 Task: Add a signature Aiden Davis containing Best regards, Aiden Davis to email address softage.1@softage.net and add a label Work
Action: Mouse moved to (1073, 65)
Screenshot: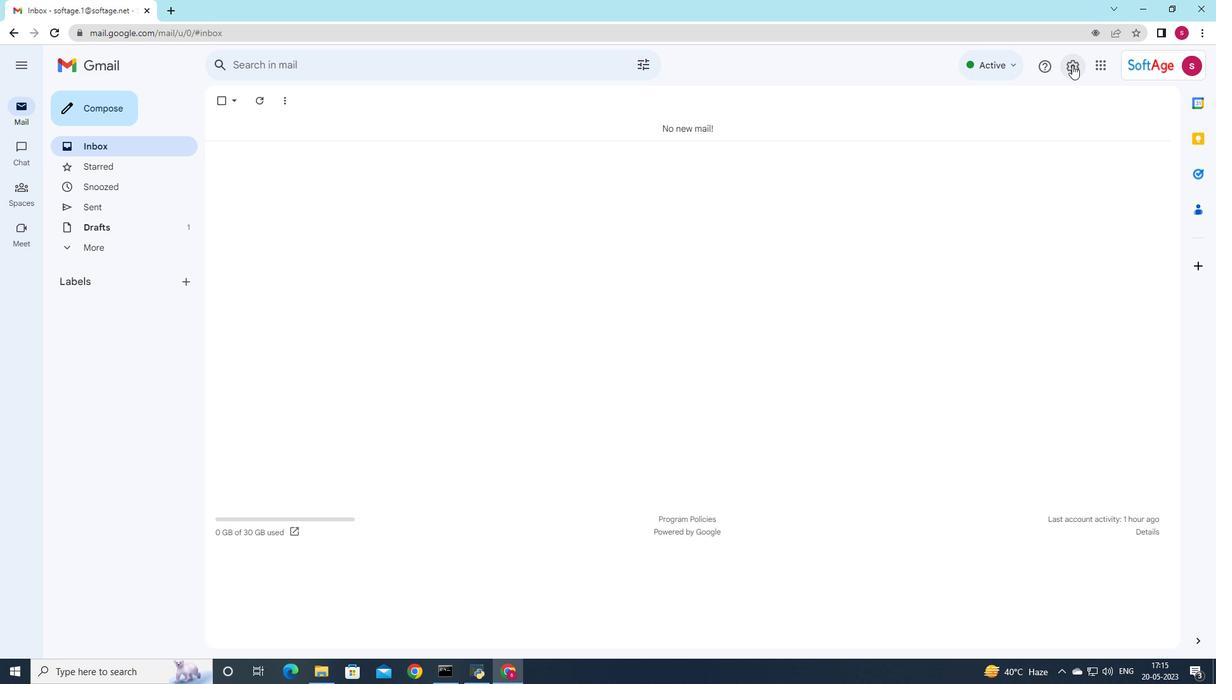 
Action: Mouse pressed left at (1073, 65)
Screenshot: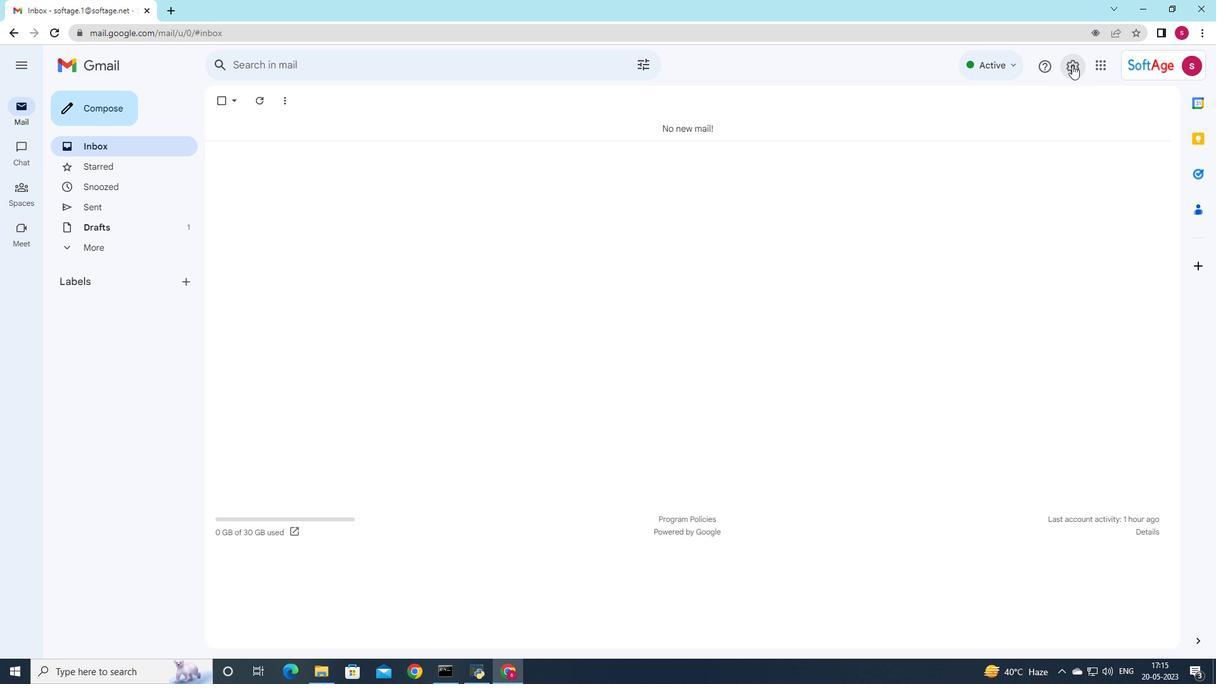 
Action: Mouse moved to (1059, 130)
Screenshot: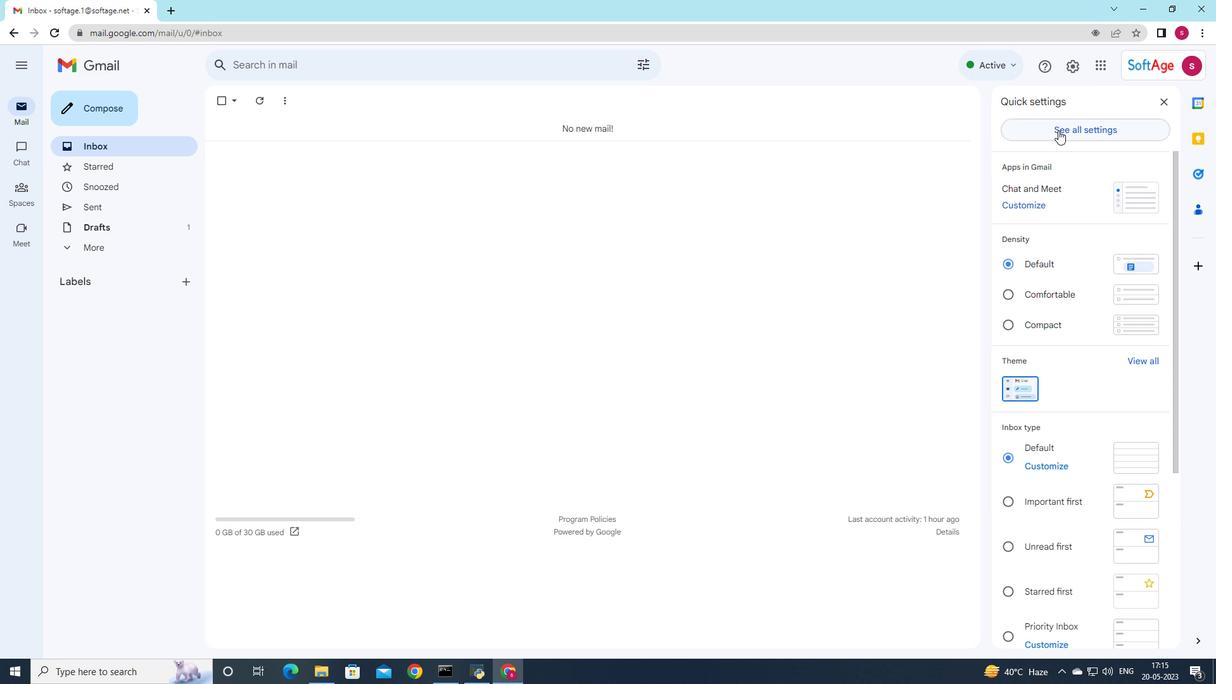
Action: Mouse pressed left at (1059, 130)
Screenshot: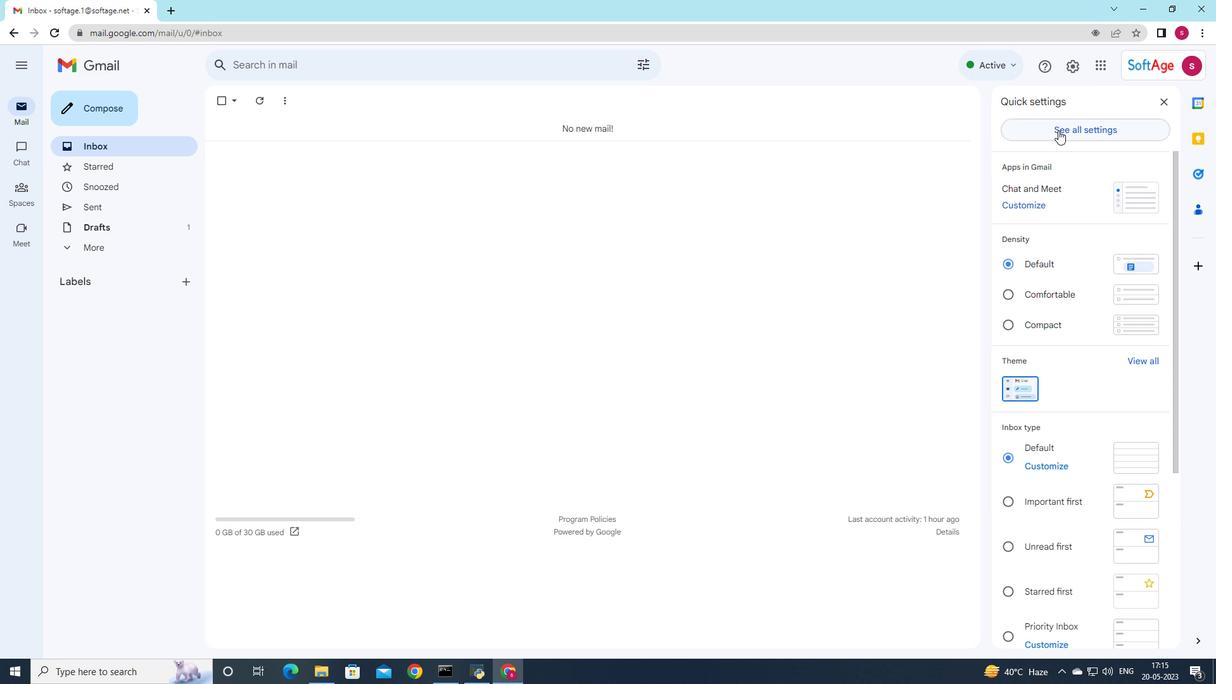 
Action: Mouse moved to (631, 372)
Screenshot: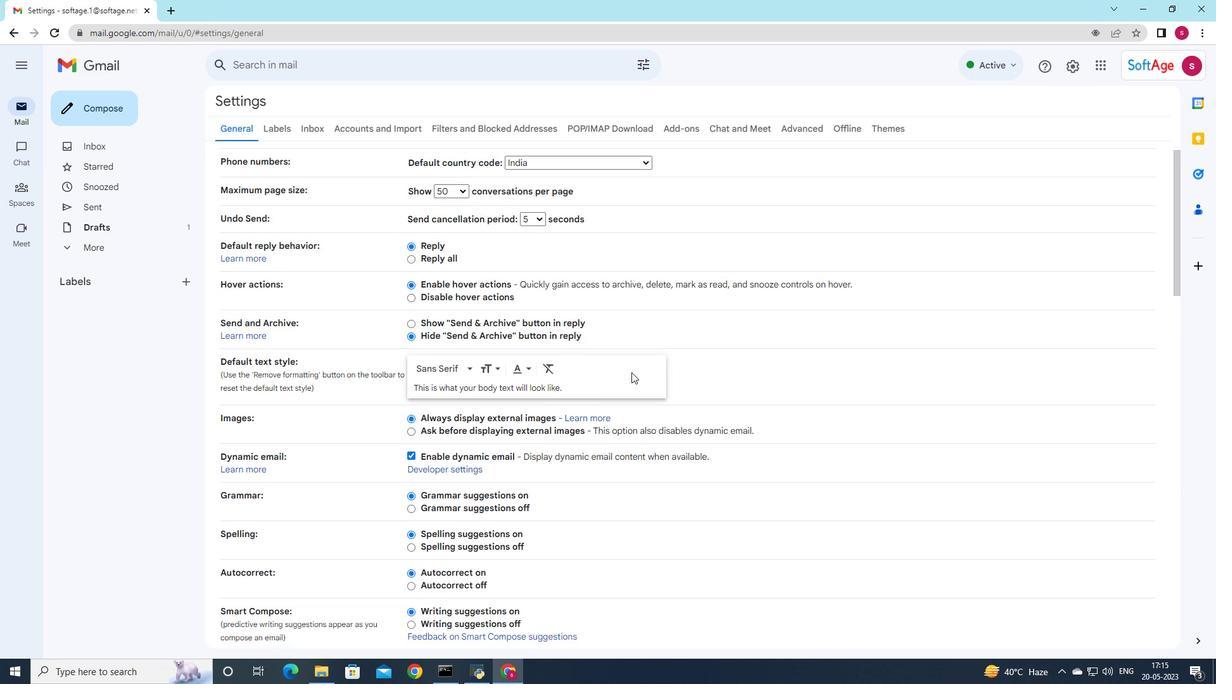 
Action: Mouse scrolled (631, 372) with delta (0, 0)
Screenshot: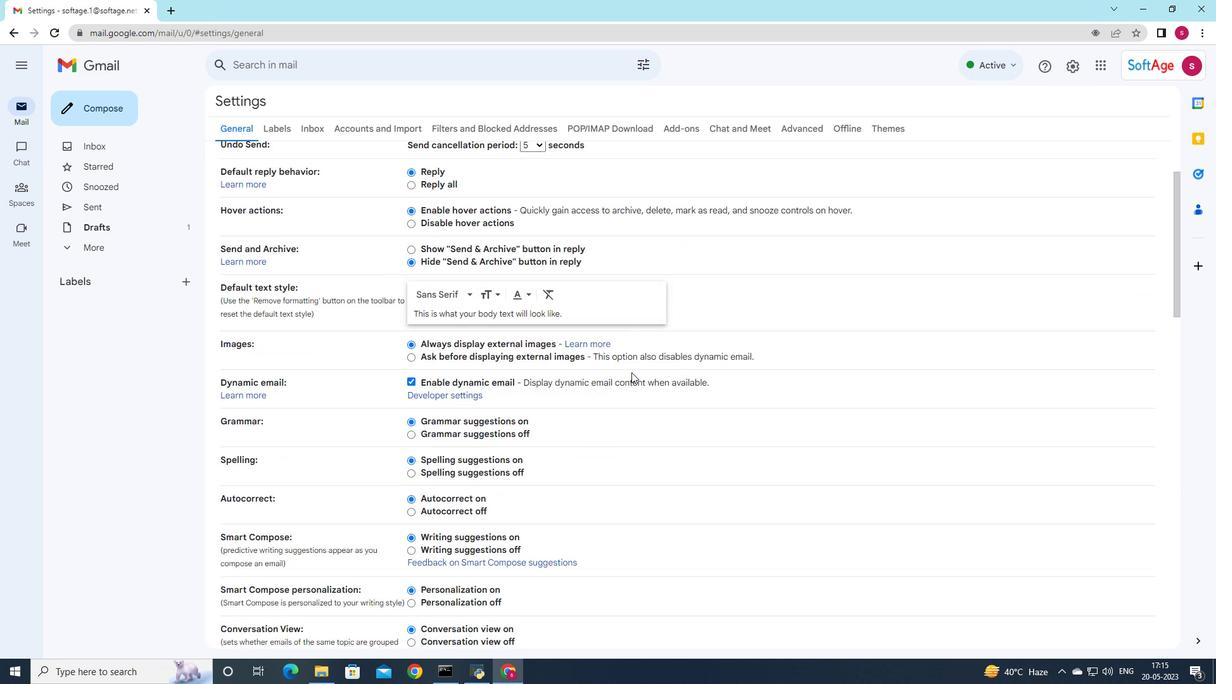 
Action: Mouse scrolled (631, 372) with delta (0, 0)
Screenshot: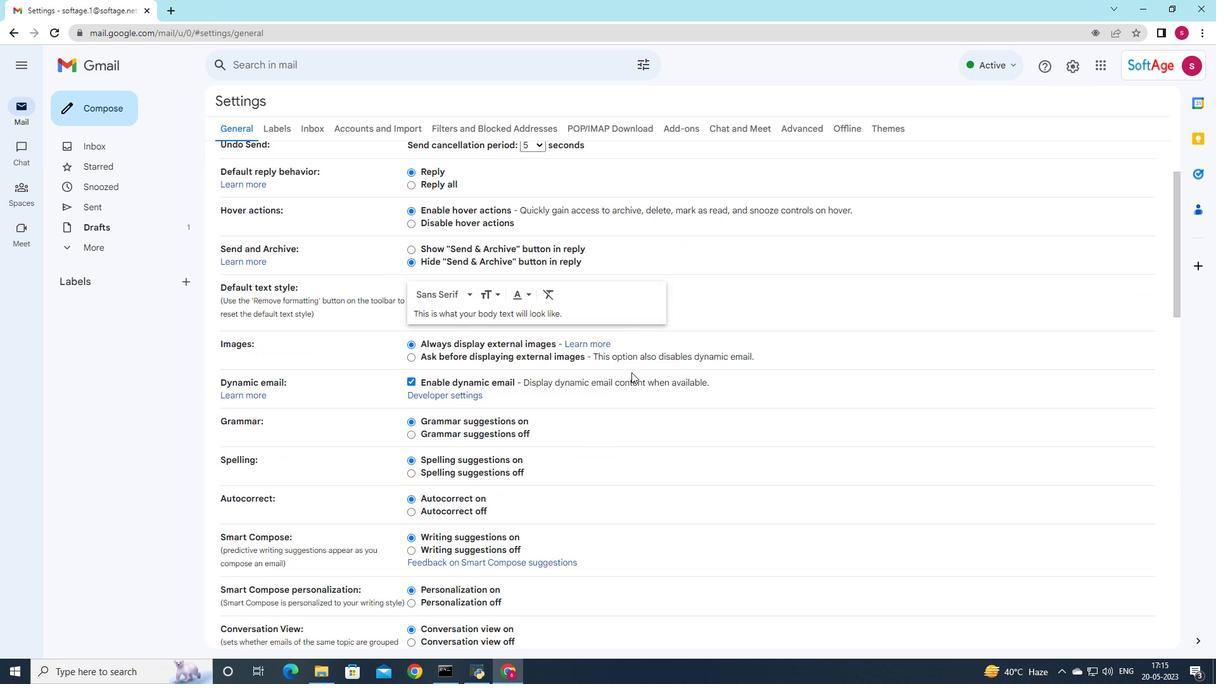 
Action: Mouse moved to (538, 405)
Screenshot: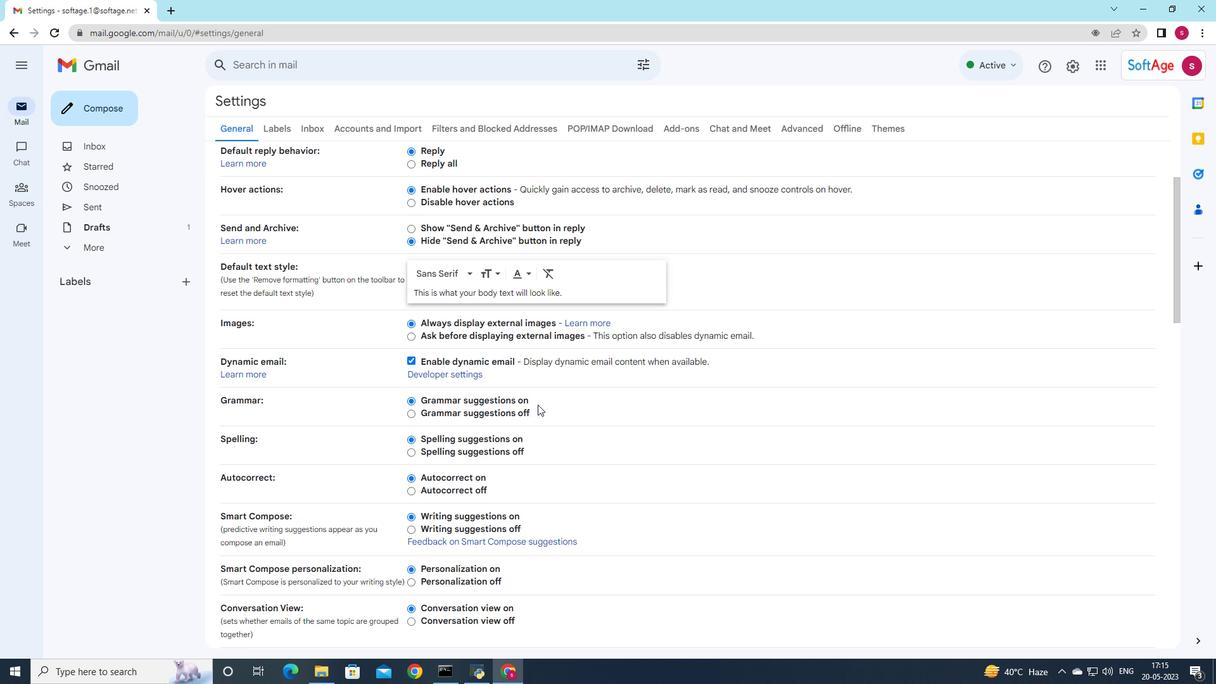 
Action: Mouse scrolled (538, 404) with delta (0, 0)
Screenshot: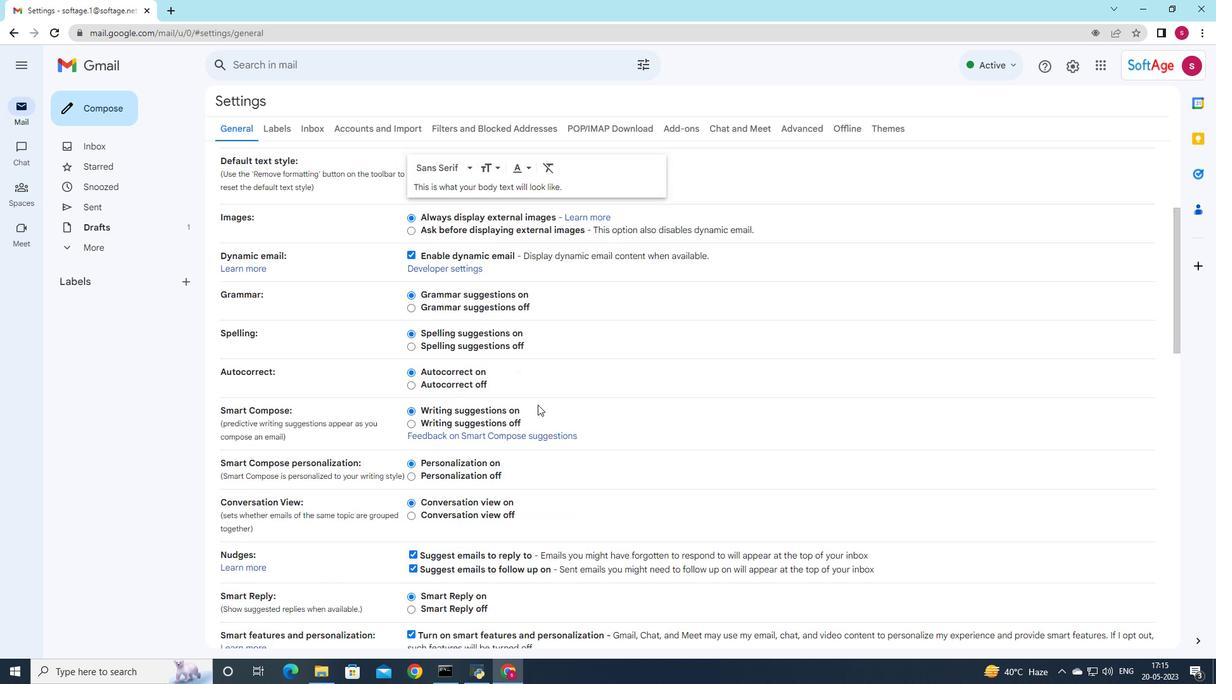 
Action: Mouse scrolled (538, 404) with delta (0, 0)
Screenshot: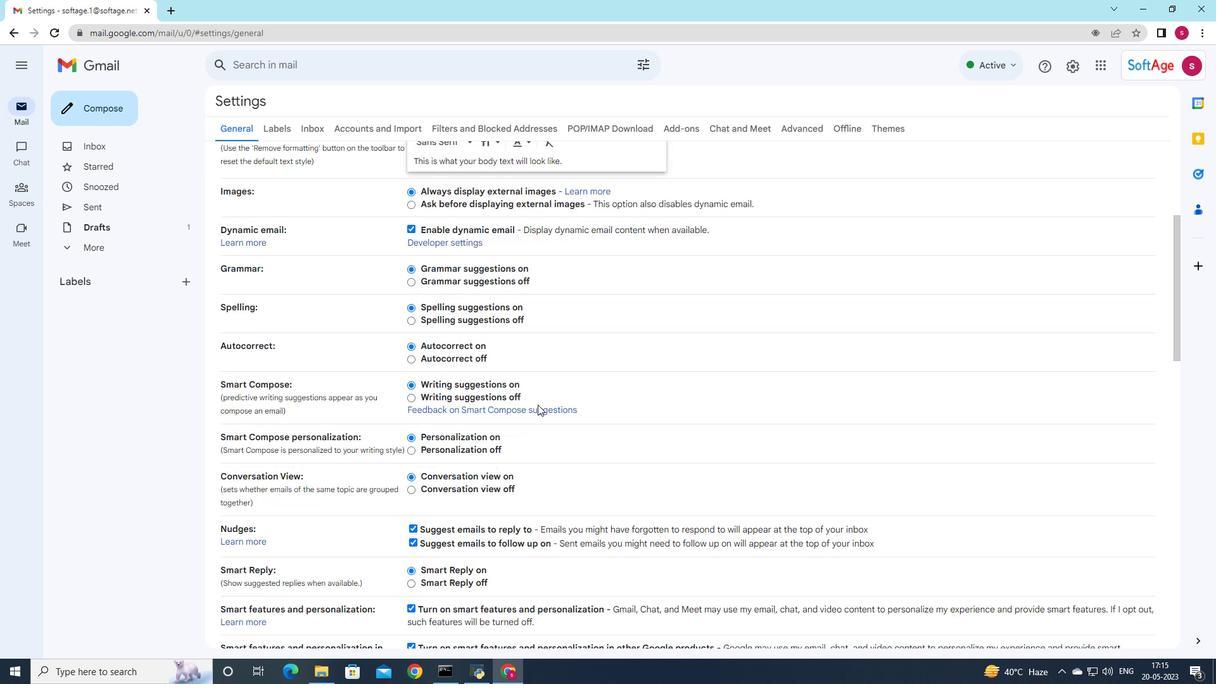 
Action: Mouse scrolled (538, 404) with delta (0, 0)
Screenshot: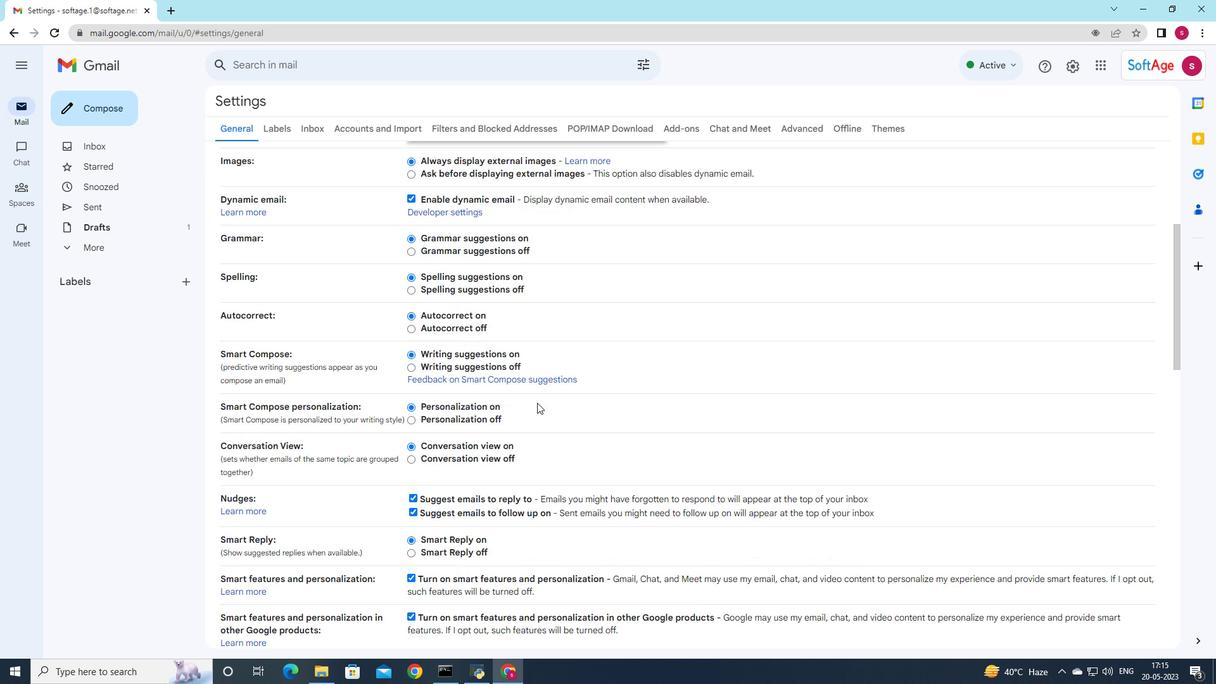 
Action: Mouse moved to (537, 397)
Screenshot: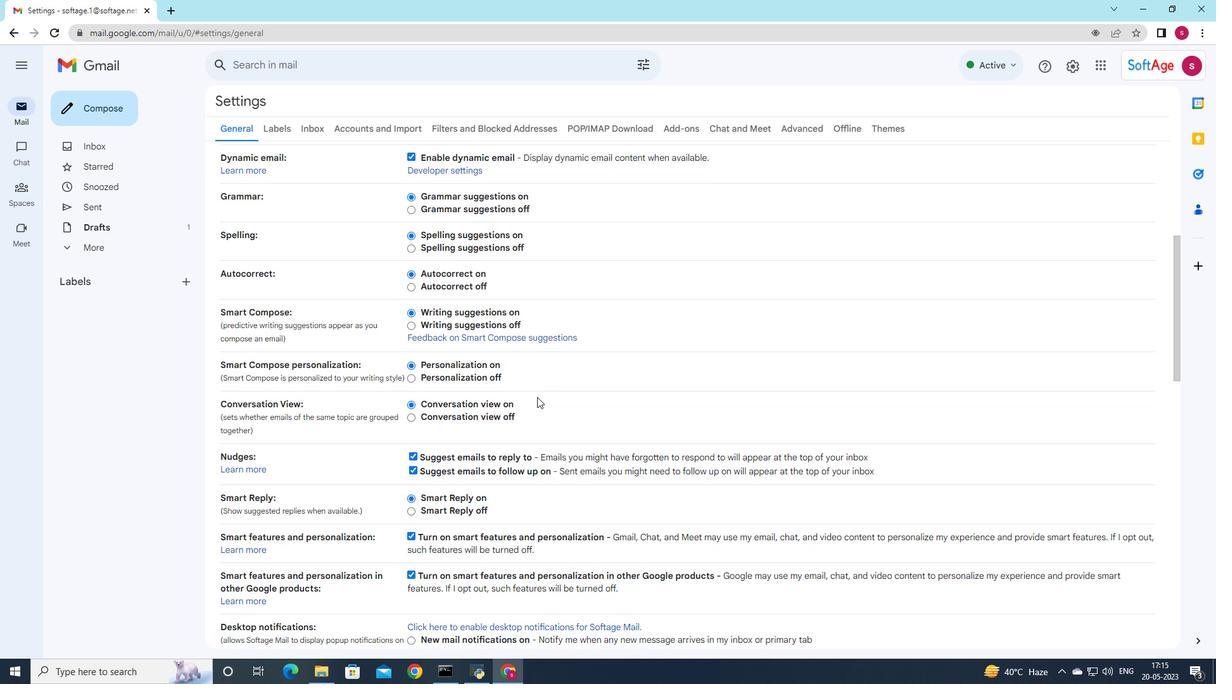 
Action: Mouse scrolled (537, 396) with delta (0, 0)
Screenshot: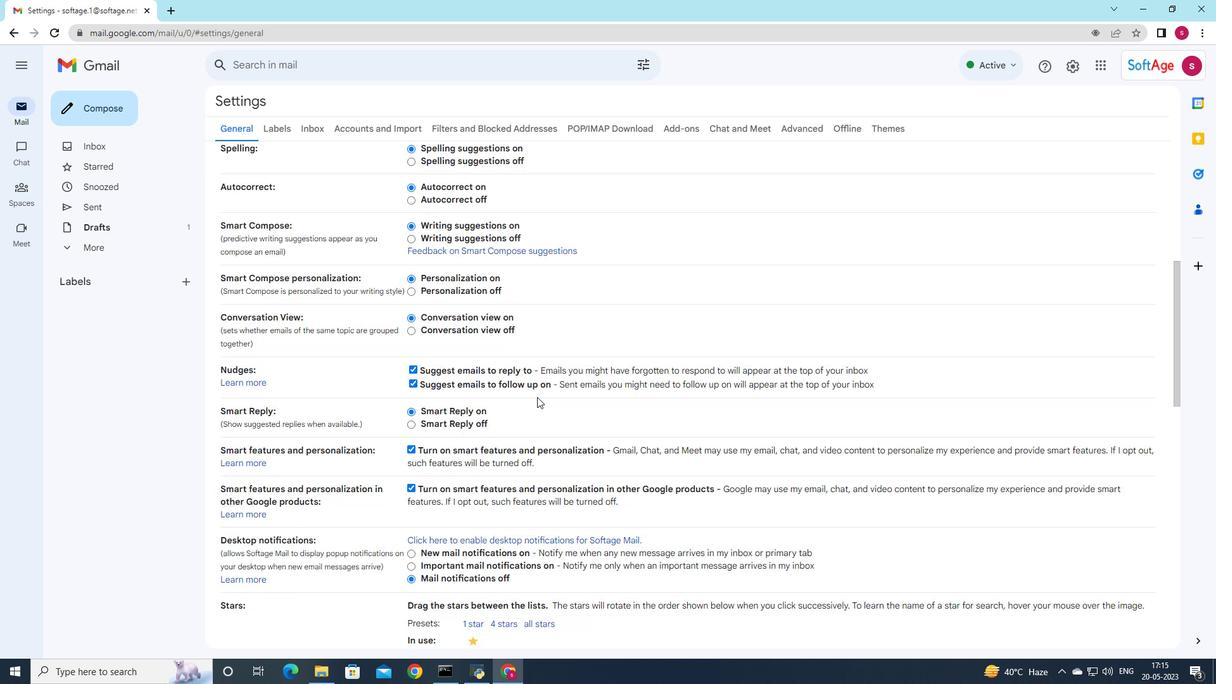 
Action: Mouse scrolled (537, 396) with delta (0, 0)
Screenshot: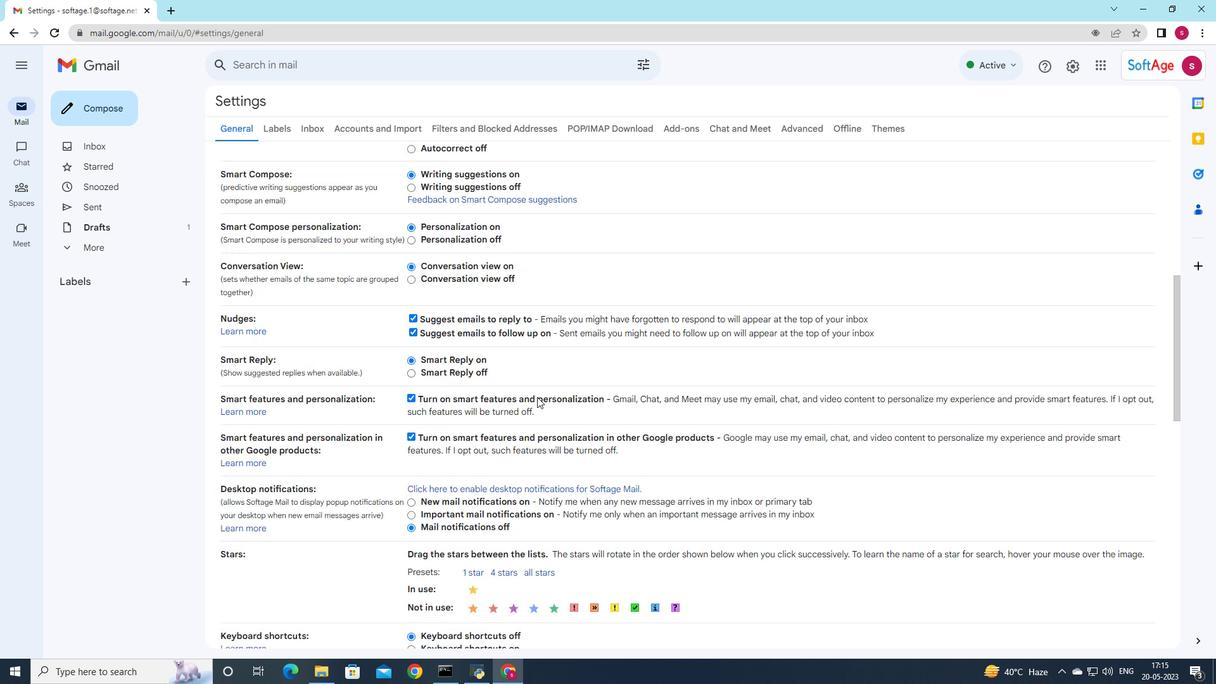 
Action: Mouse scrolled (537, 396) with delta (0, 0)
Screenshot: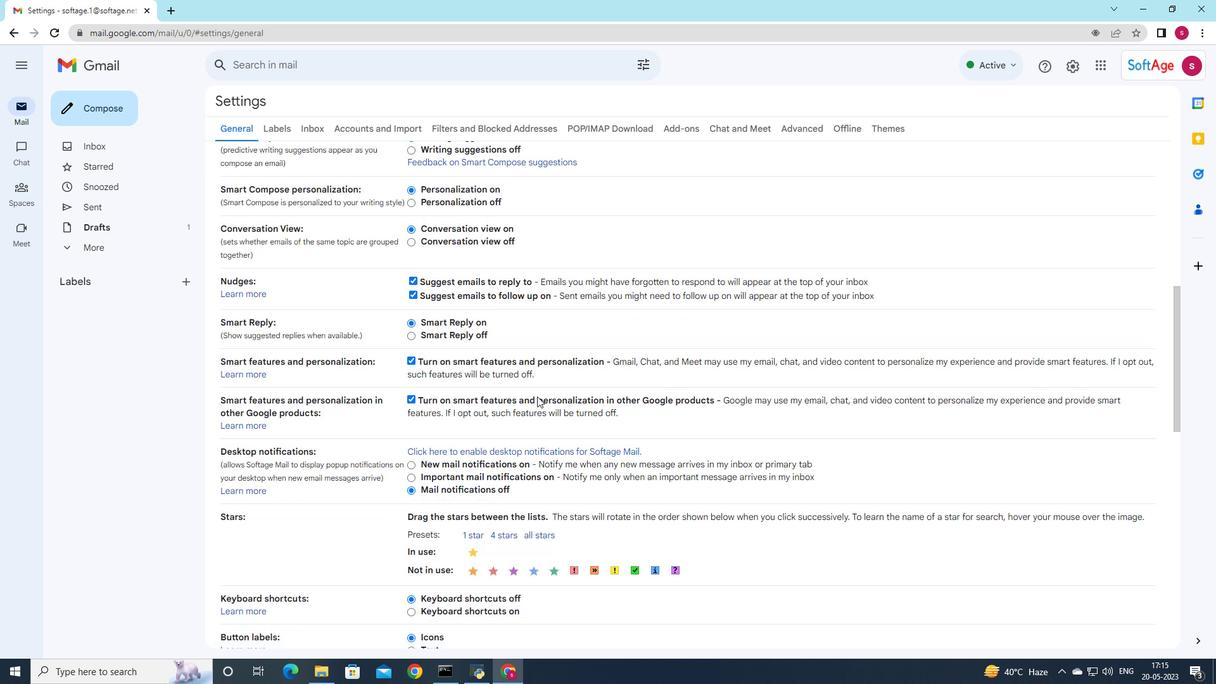
Action: Mouse moved to (537, 396)
Screenshot: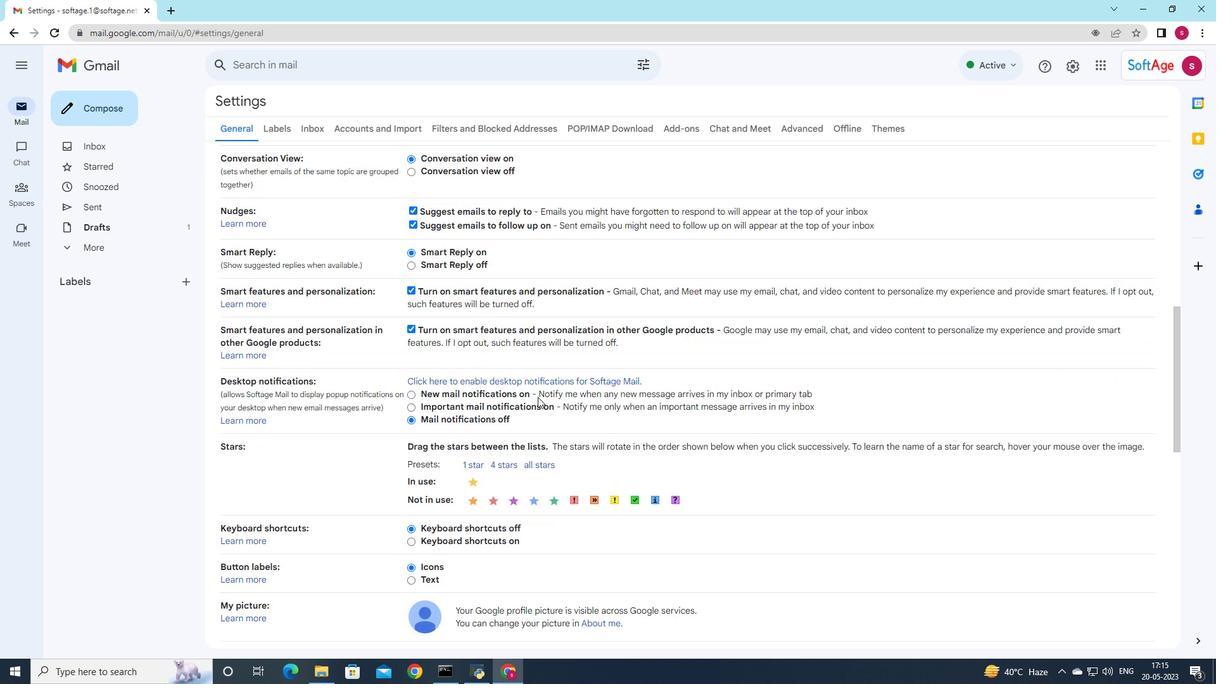 
Action: Mouse scrolled (537, 396) with delta (0, 0)
Screenshot: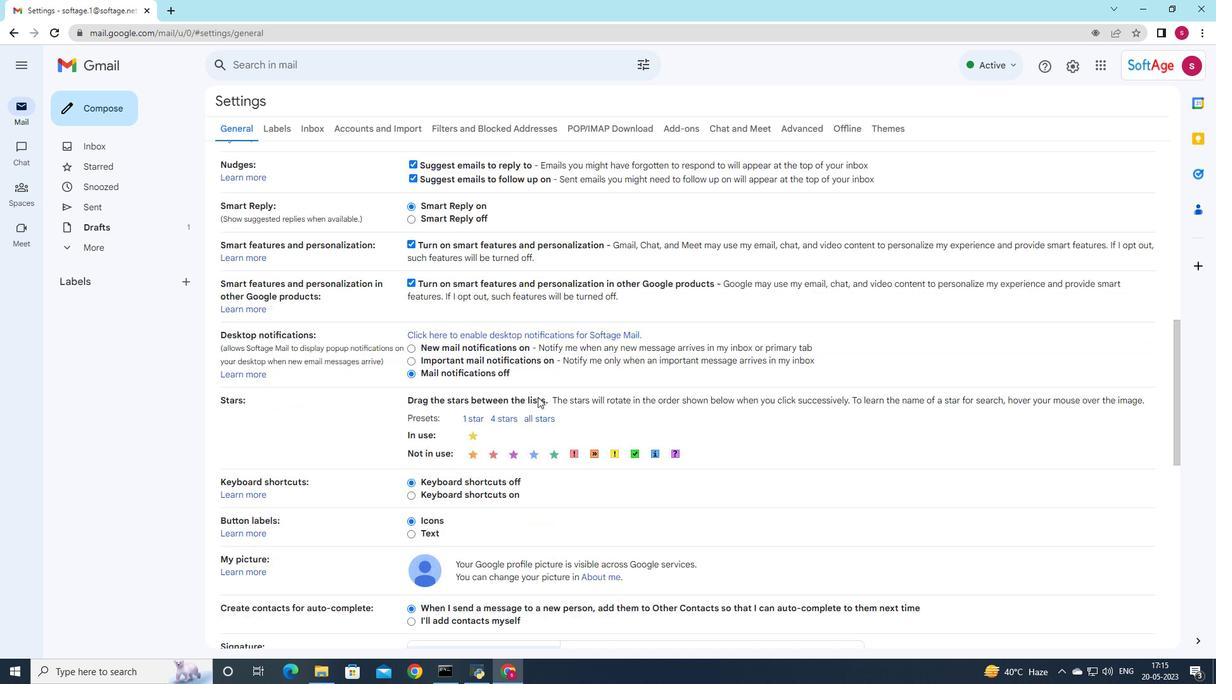 
Action: Mouse moved to (538, 396)
Screenshot: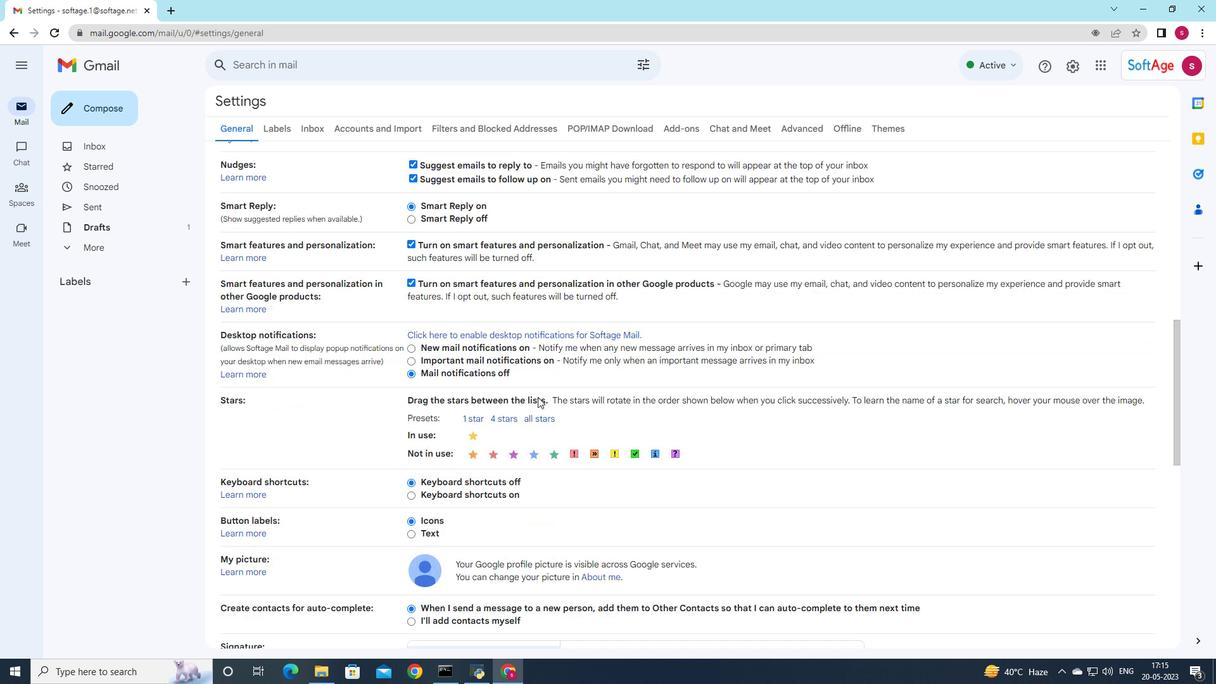 
Action: Mouse scrolled (538, 396) with delta (0, 0)
Screenshot: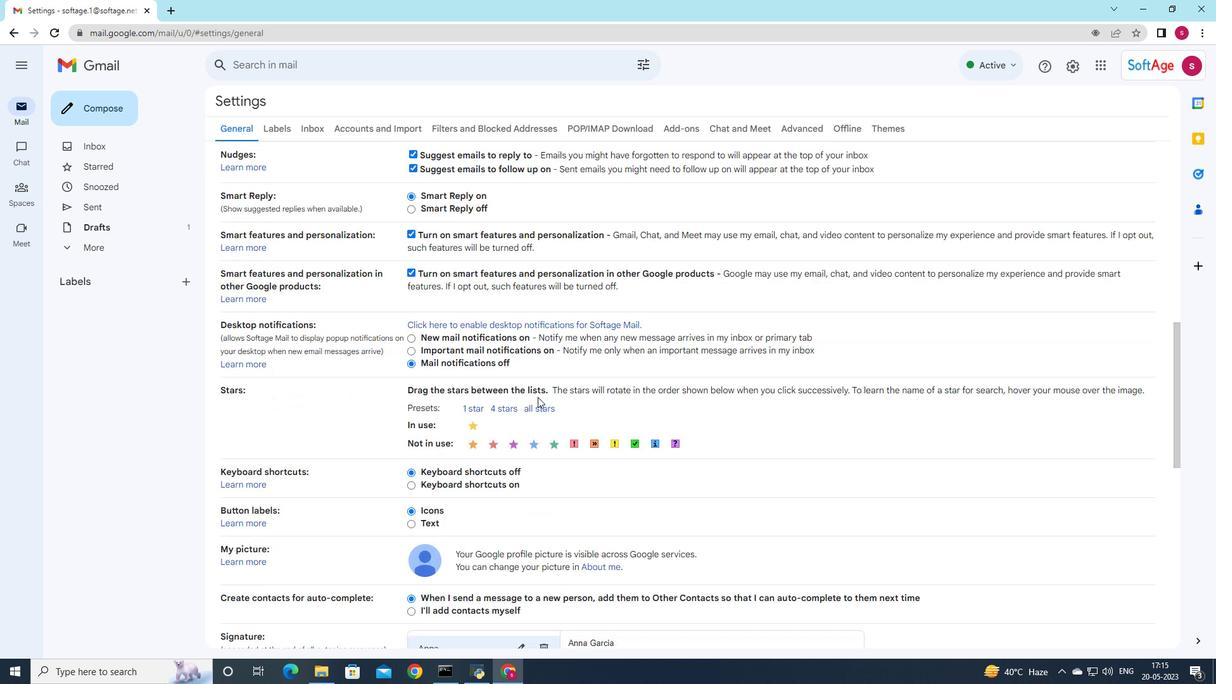 
Action: Mouse moved to (538, 396)
Screenshot: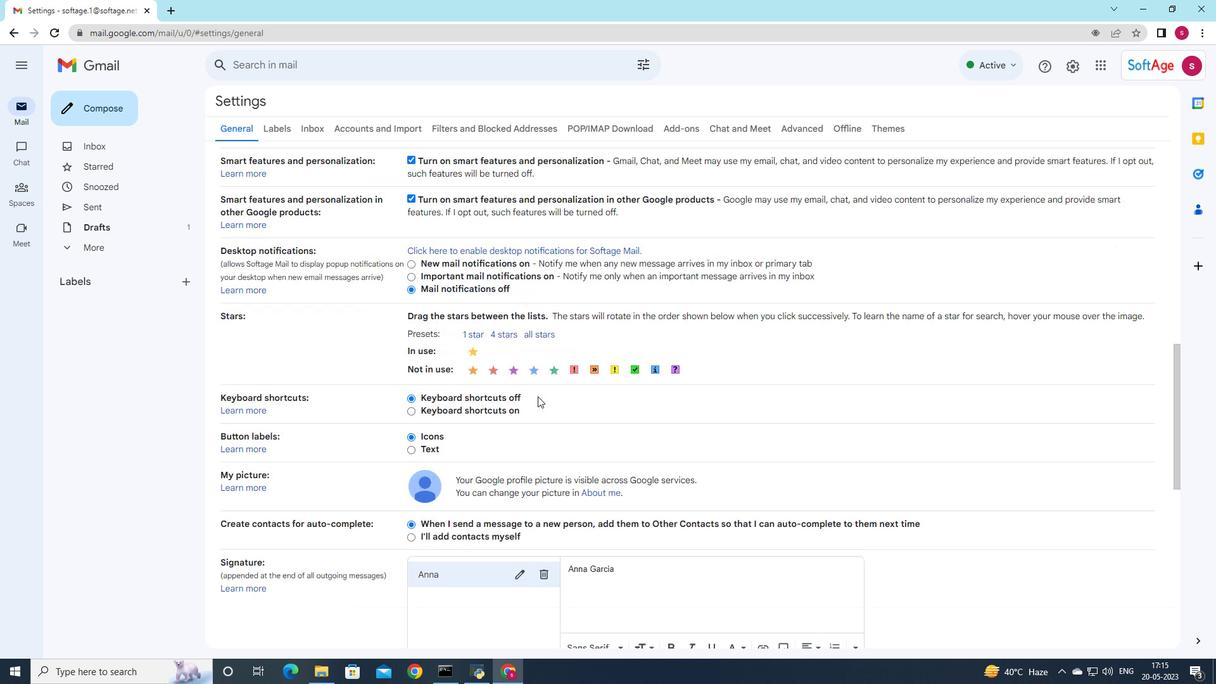 
Action: Mouse scrolled (538, 396) with delta (0, 0)
Screenshot: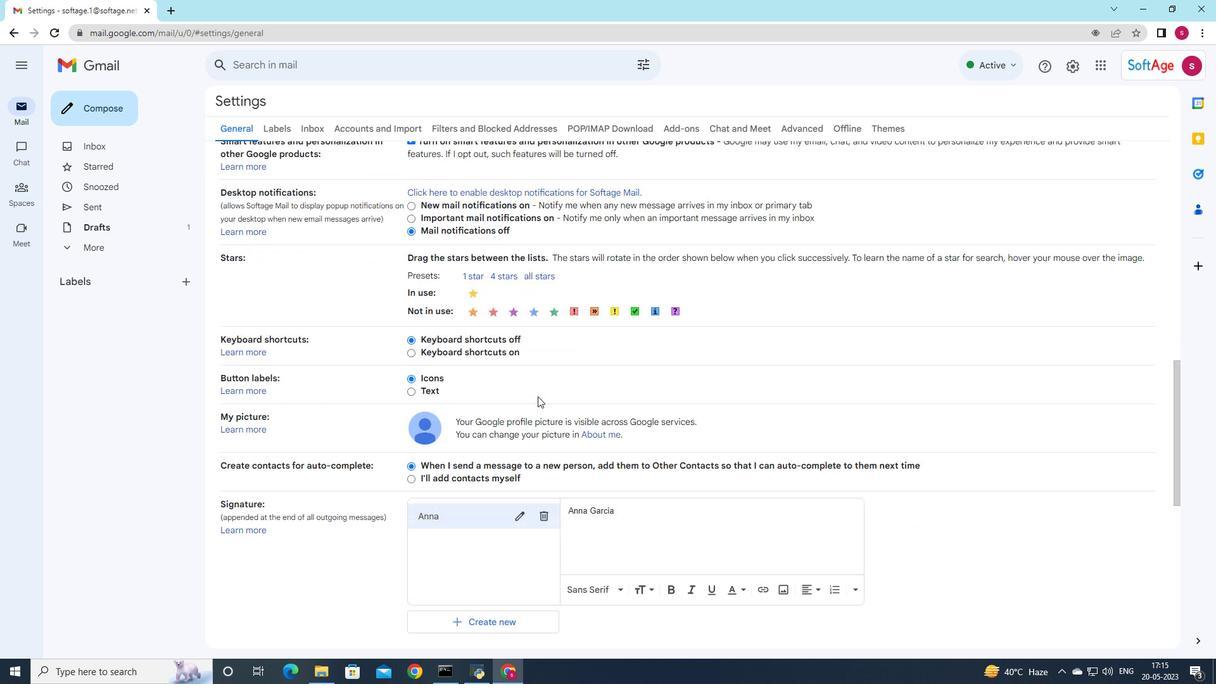 
Action: Mouse scrolled (538, 396) with delta (0, 0)
Screenshot: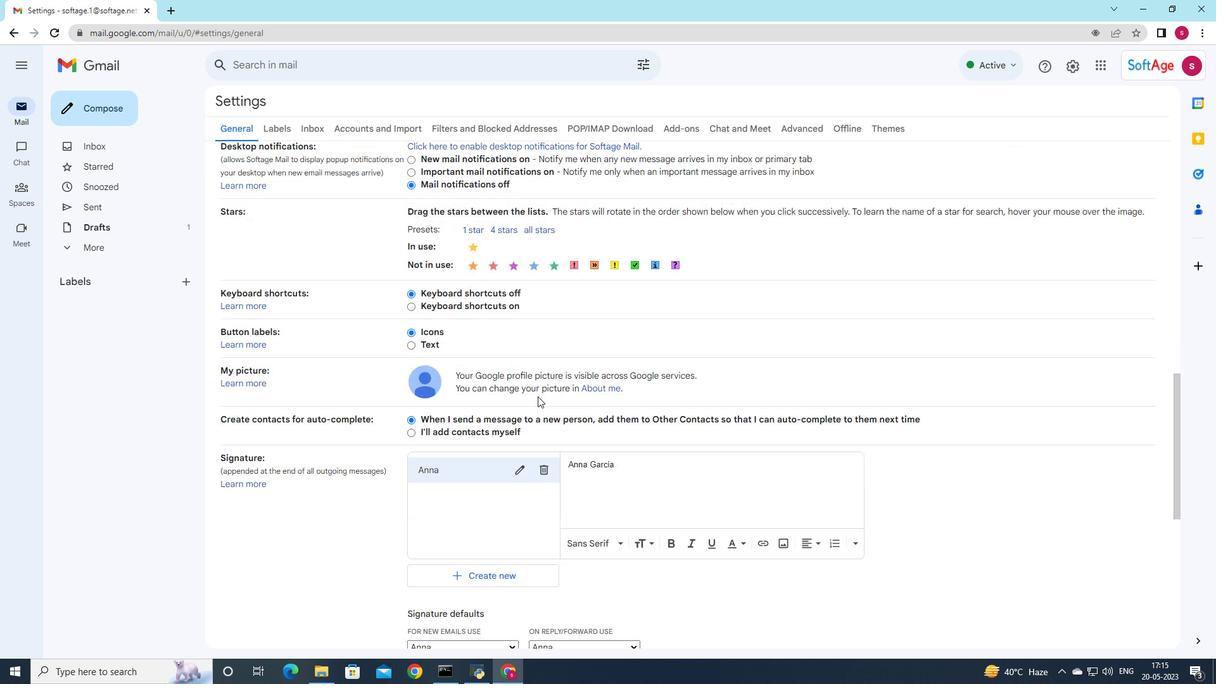 
Action: Mouse scrolled (538, 396) with delta (0, 0)
Screenshot: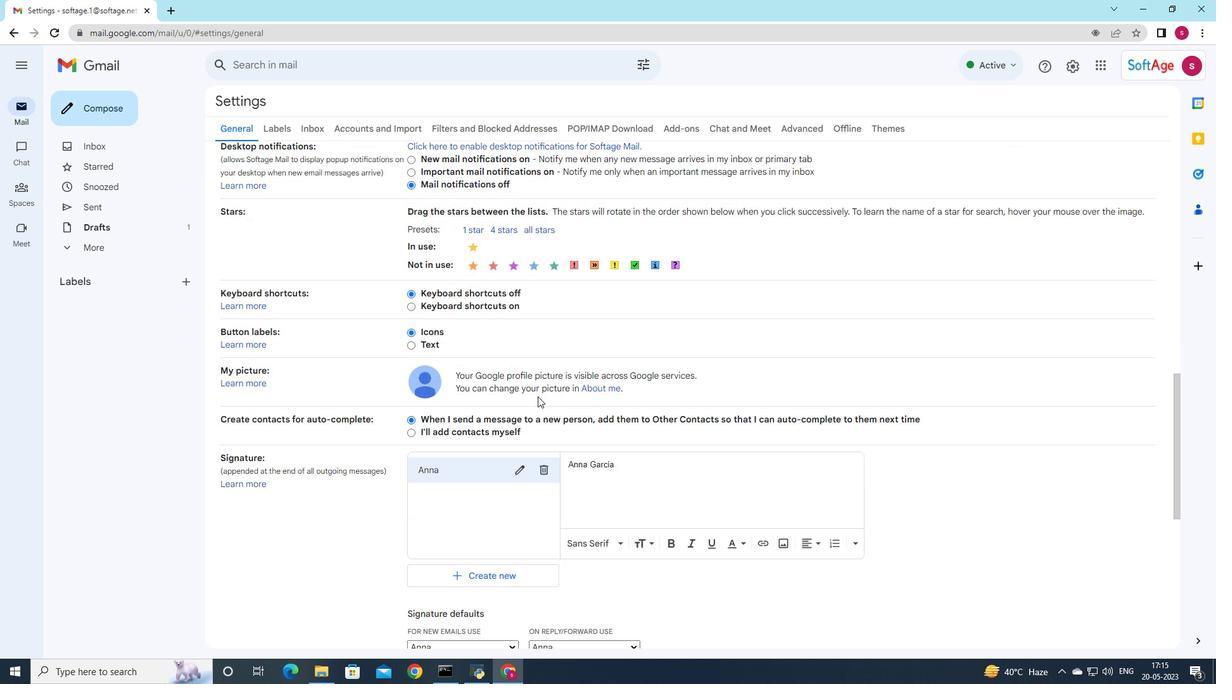 
Action: Mouse moved to (503, 424)
Screenshot: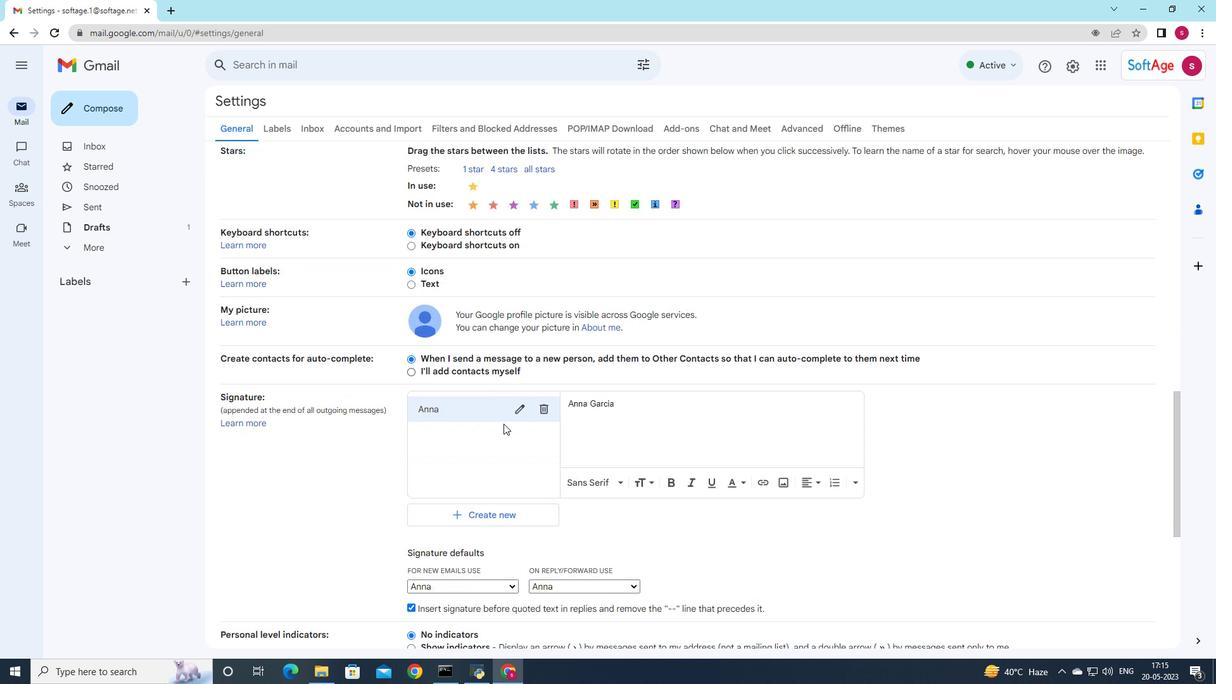 
Action: Mouse scrolled (503, 423) with delta (0, 0)
Screenshot: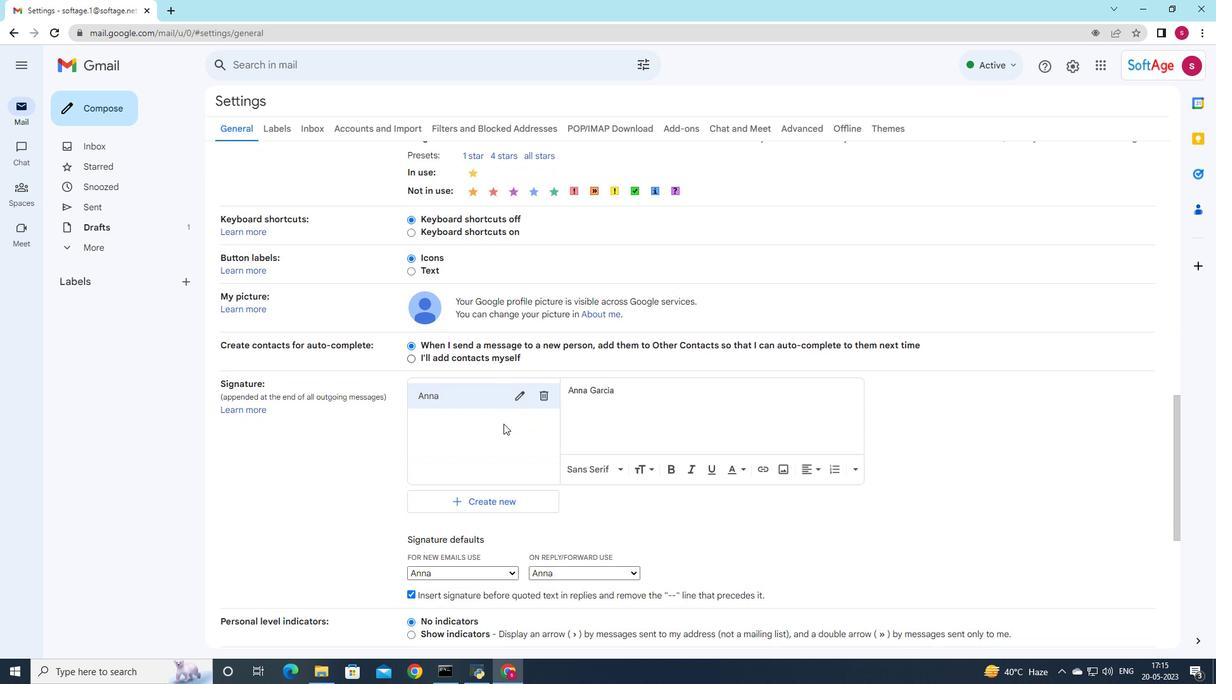 
Action: Mouse moved to (545, 396)
Screenshot: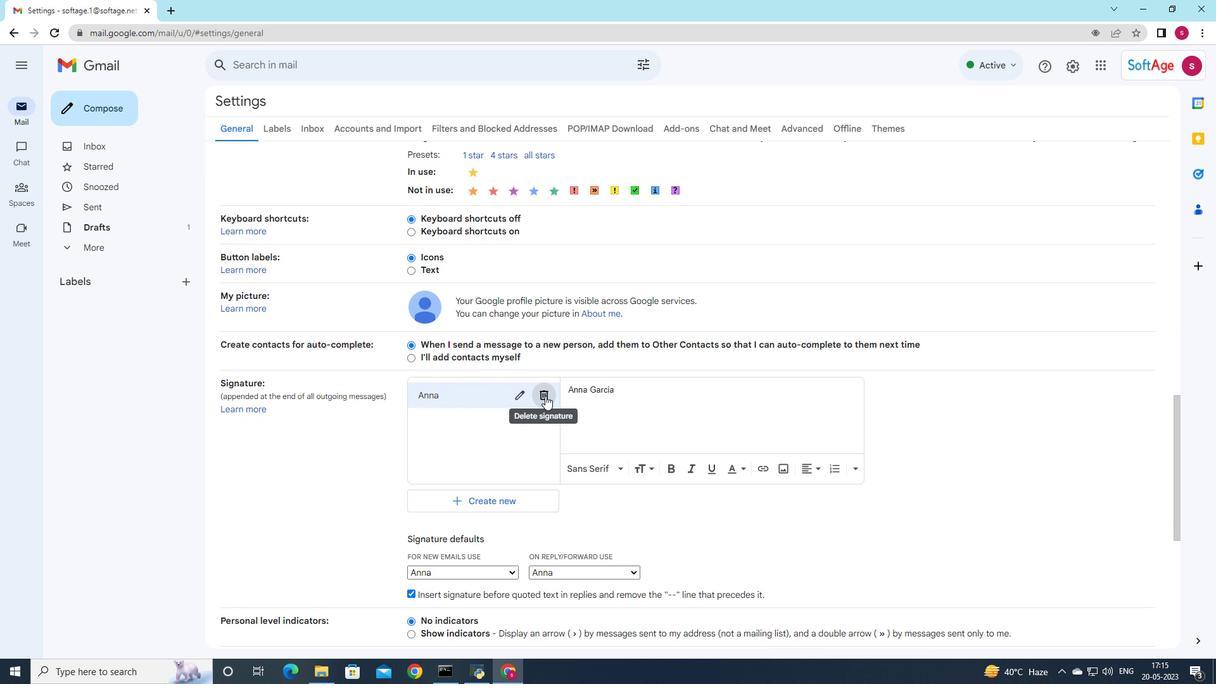 
Action: Mouse pressed left at (545, 396)
Screenshot: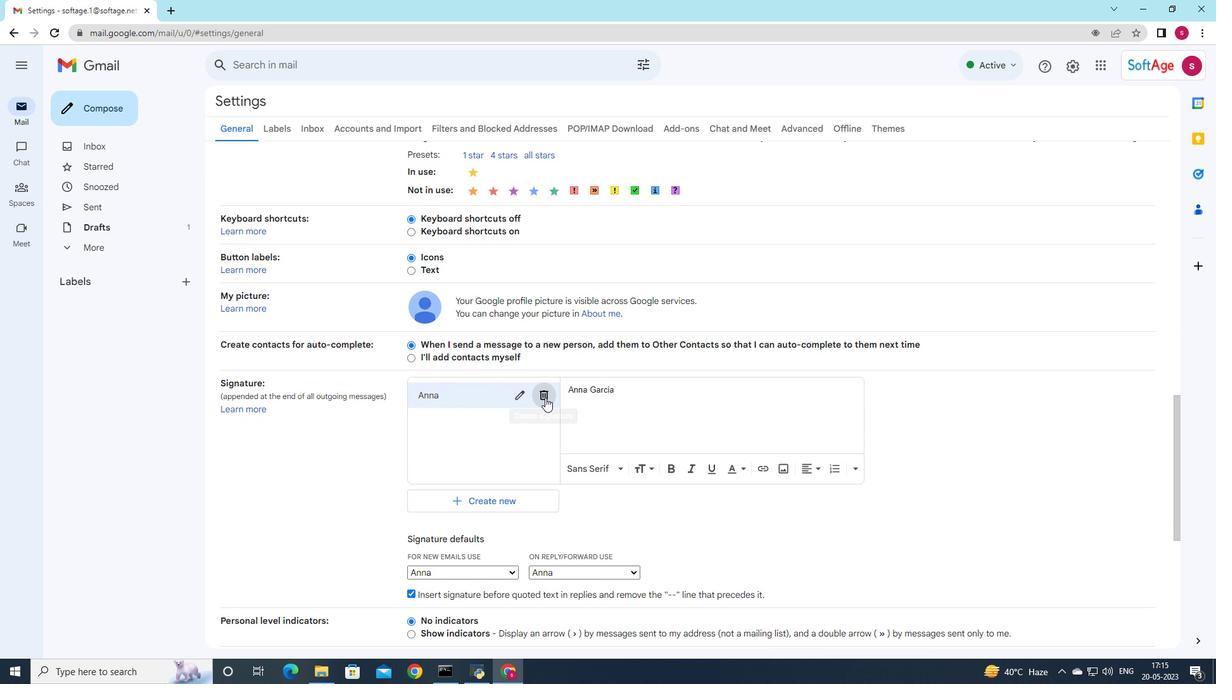 
Action: Mouse moved to (696, 375)
Screenshot: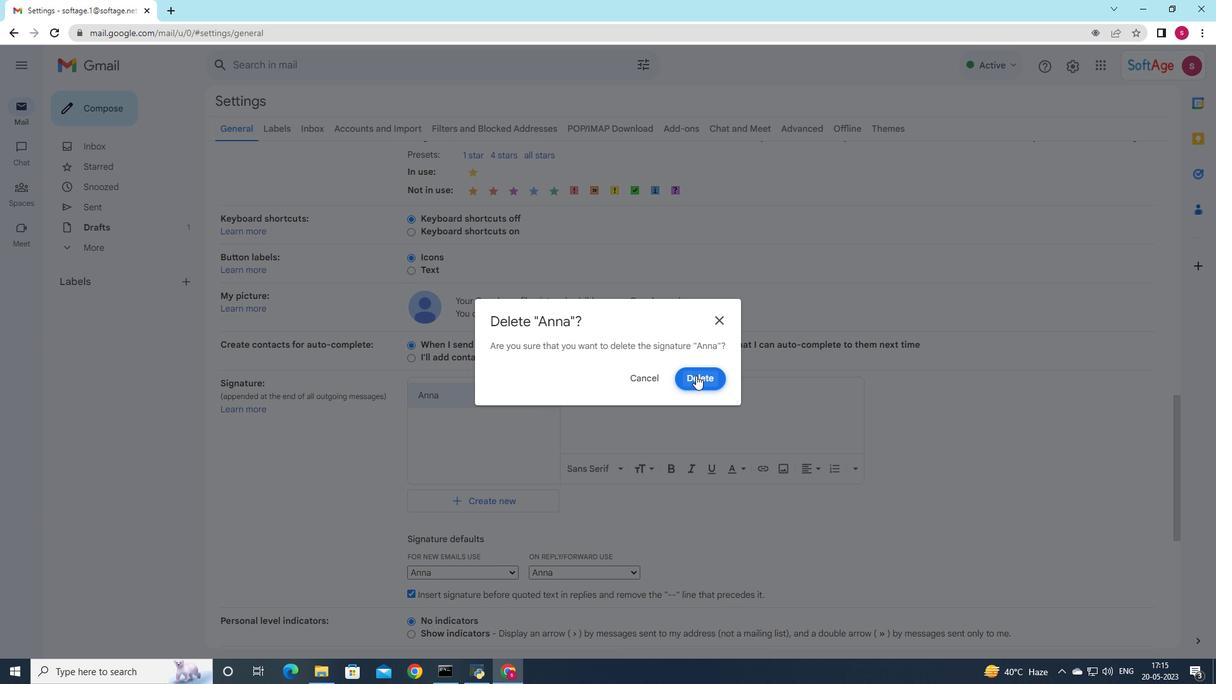 
Action: Mouse pressed left at (696, 375)
Screenshot: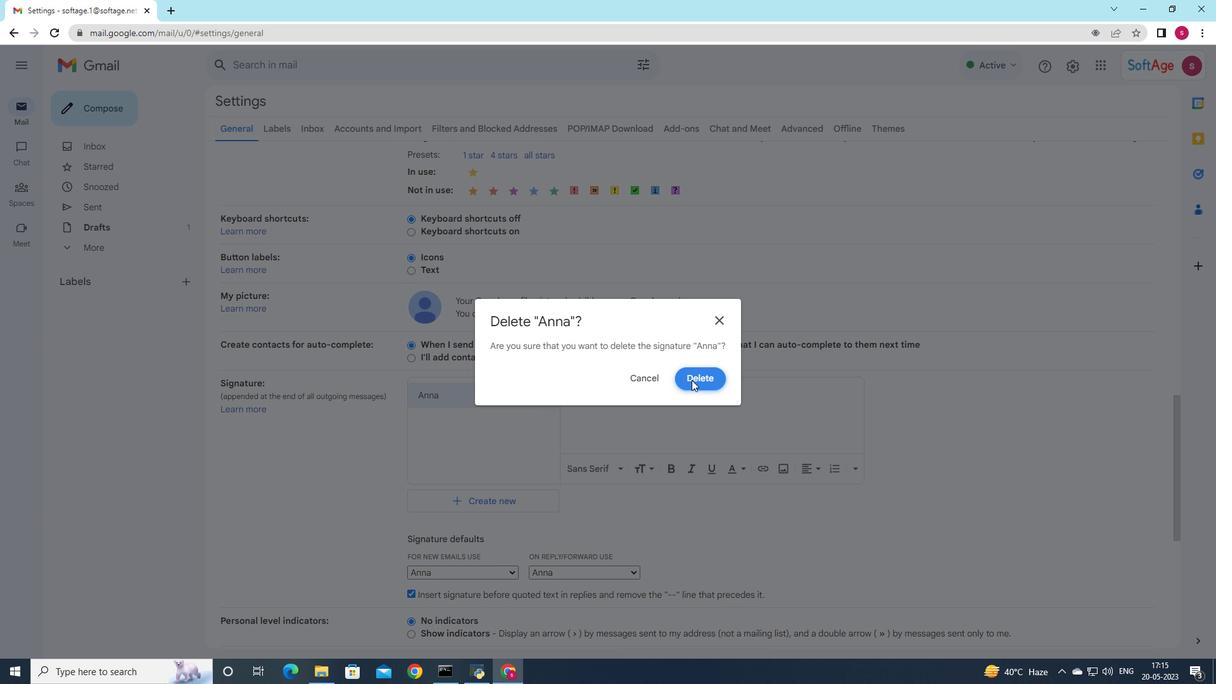 
Action: Mouse moved to (474, 408)
Screenshot: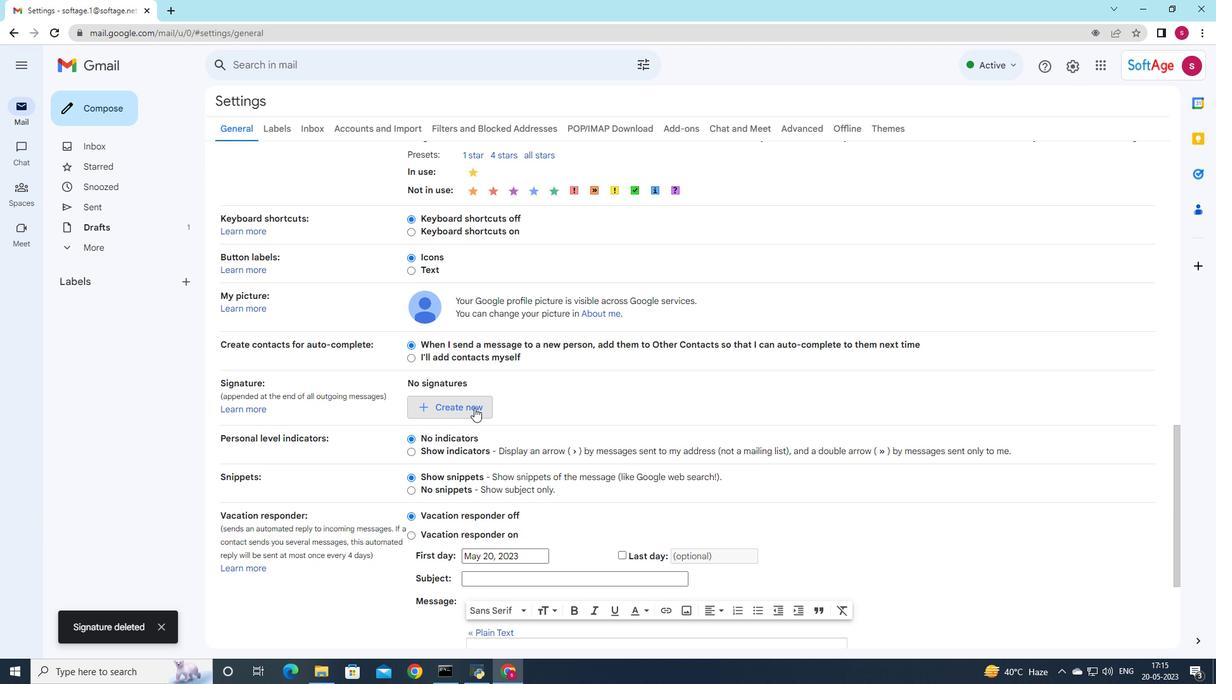 
Action: Mouse pressed left at (474, 408)
Screenshot: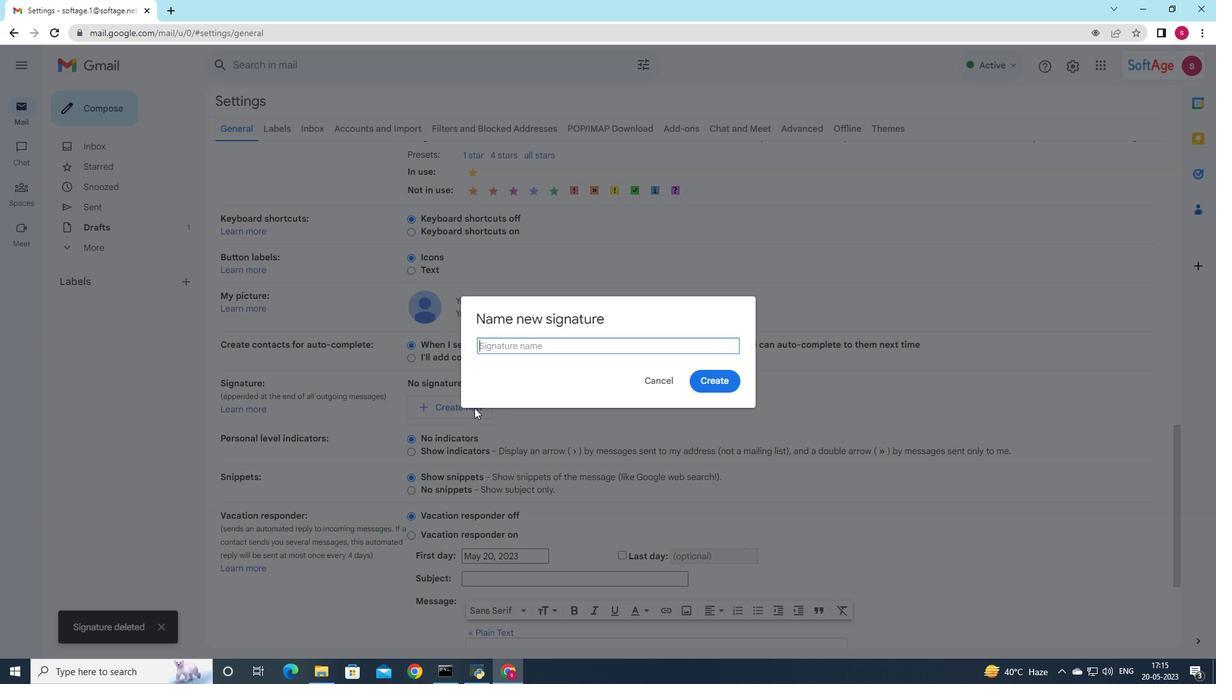 
Action: Mouse moved to (616, 358)
Screenshot: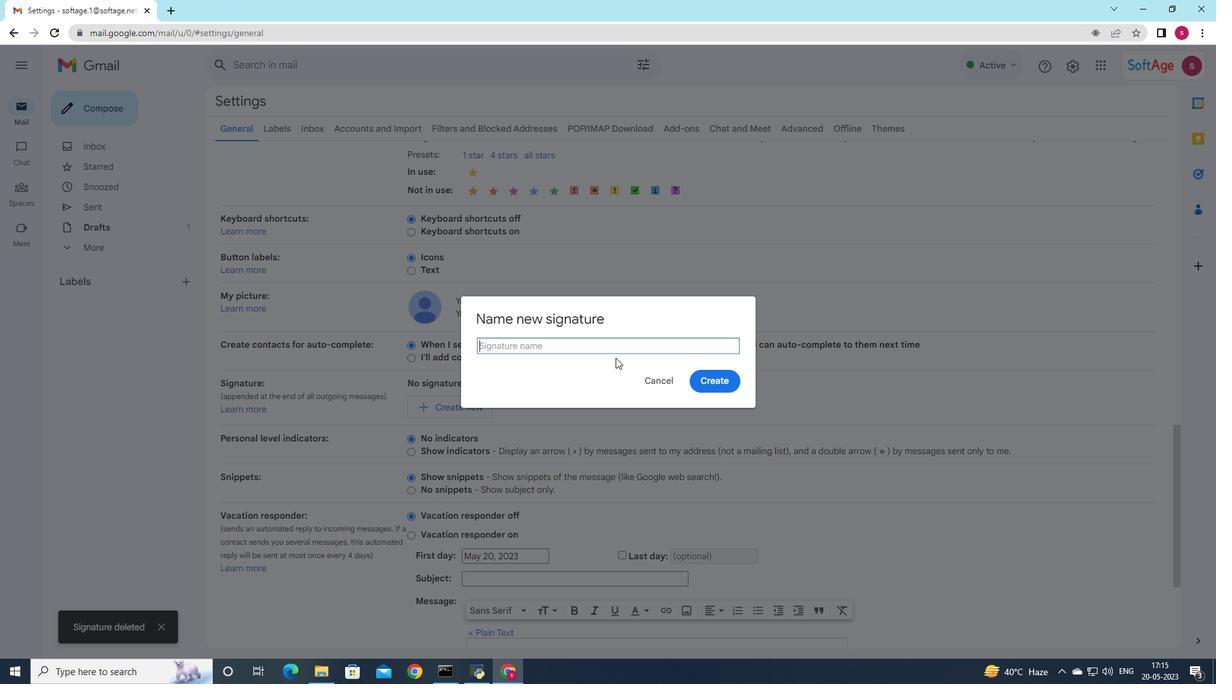 
Action: Key pressed <Key.shift>Aiden
Screenshot: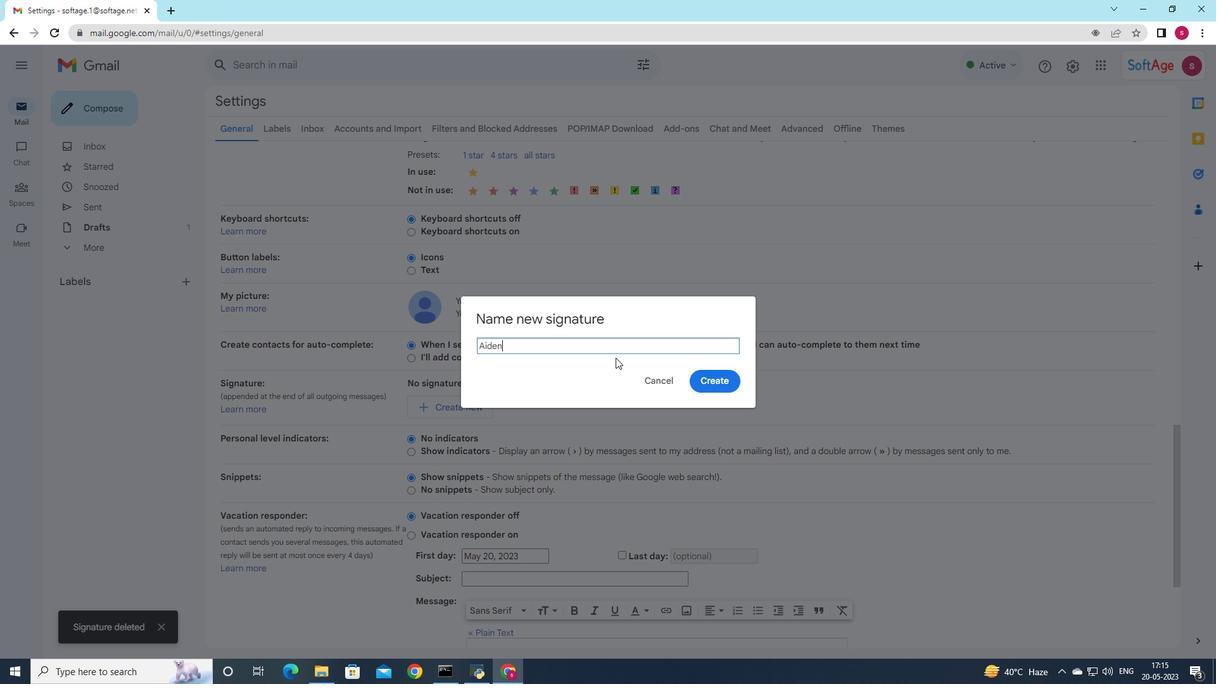 
Action: Mouse moved to (707, 382)
Screenshot: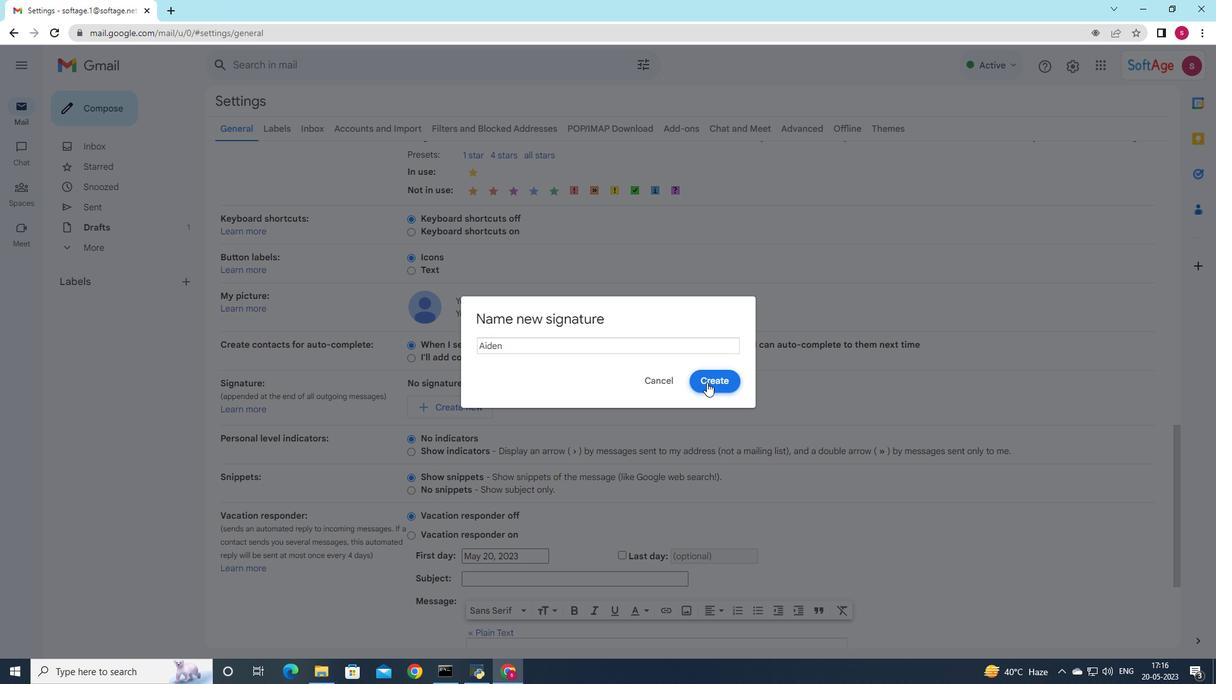 
Action: Mouse pressed left at (707, 382)
Screenshot: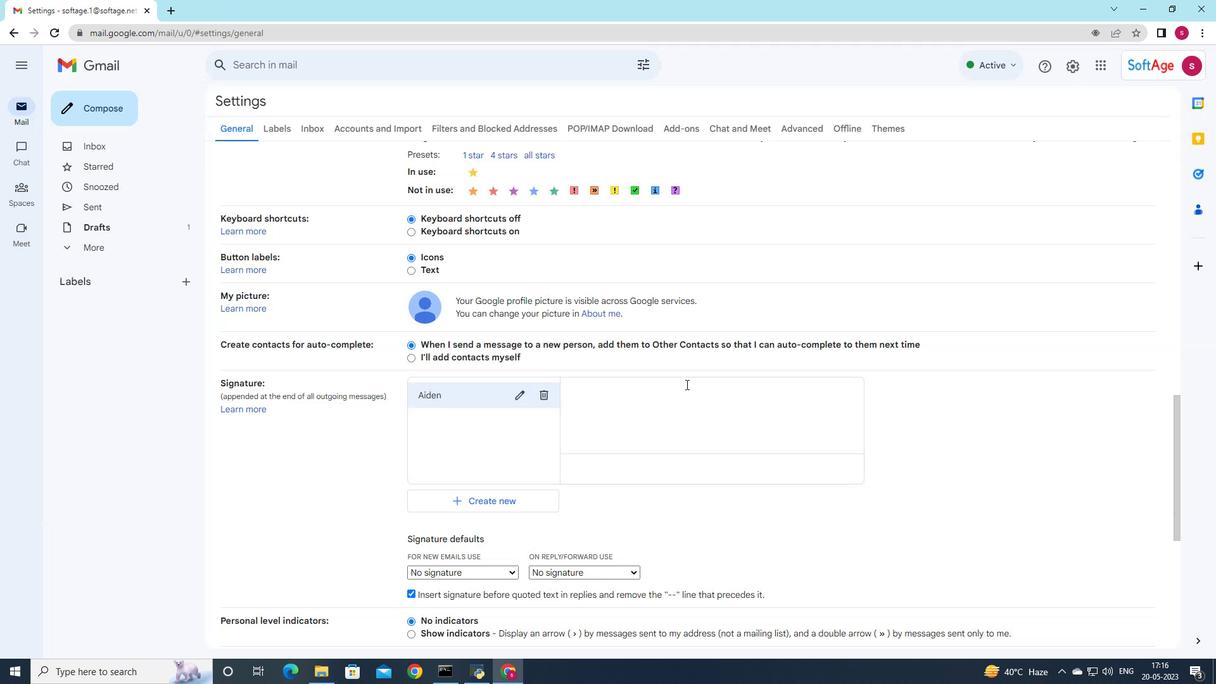 
Action: Mouse moved to (604, 404)
Screenshot: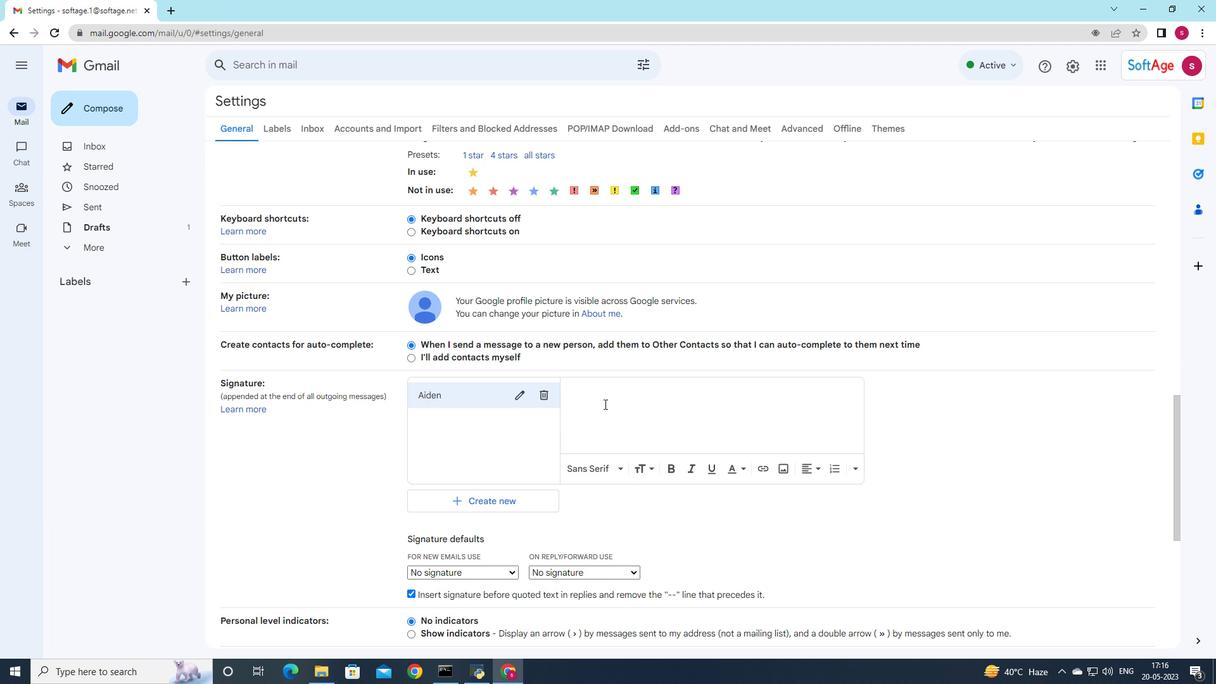 
Action: Mouse pressed left at (604, 404)
Screenshot: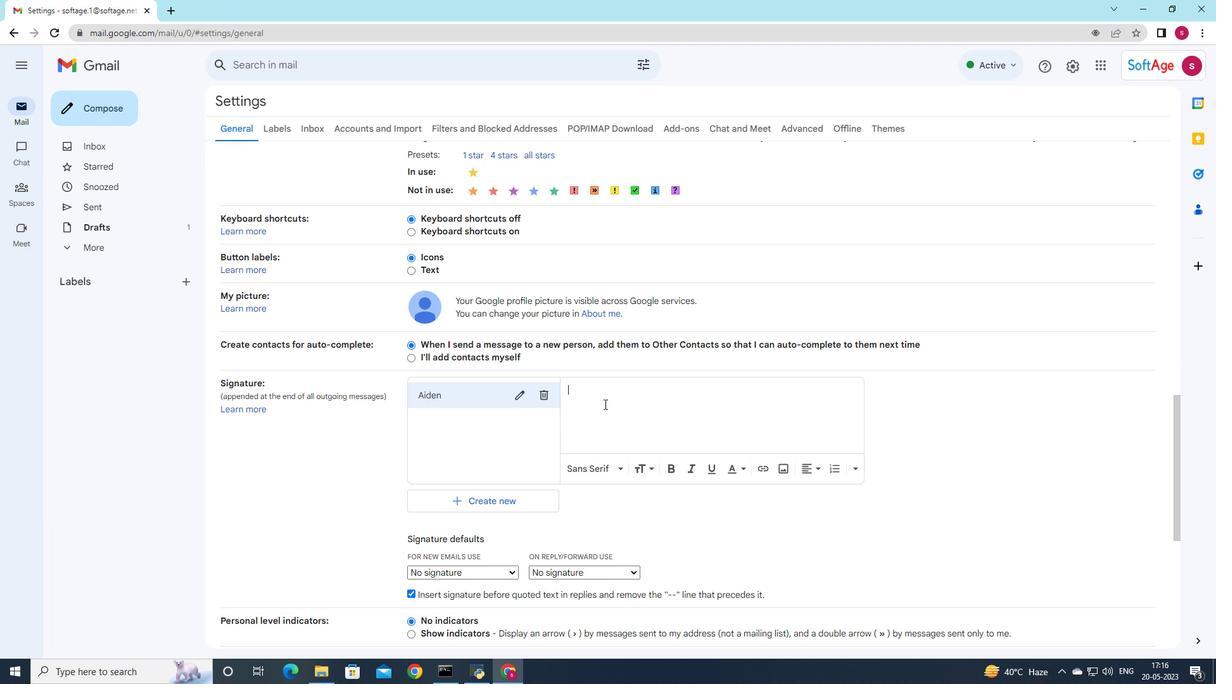 
Action: Mouse moved to (604, 404)
Screenshot: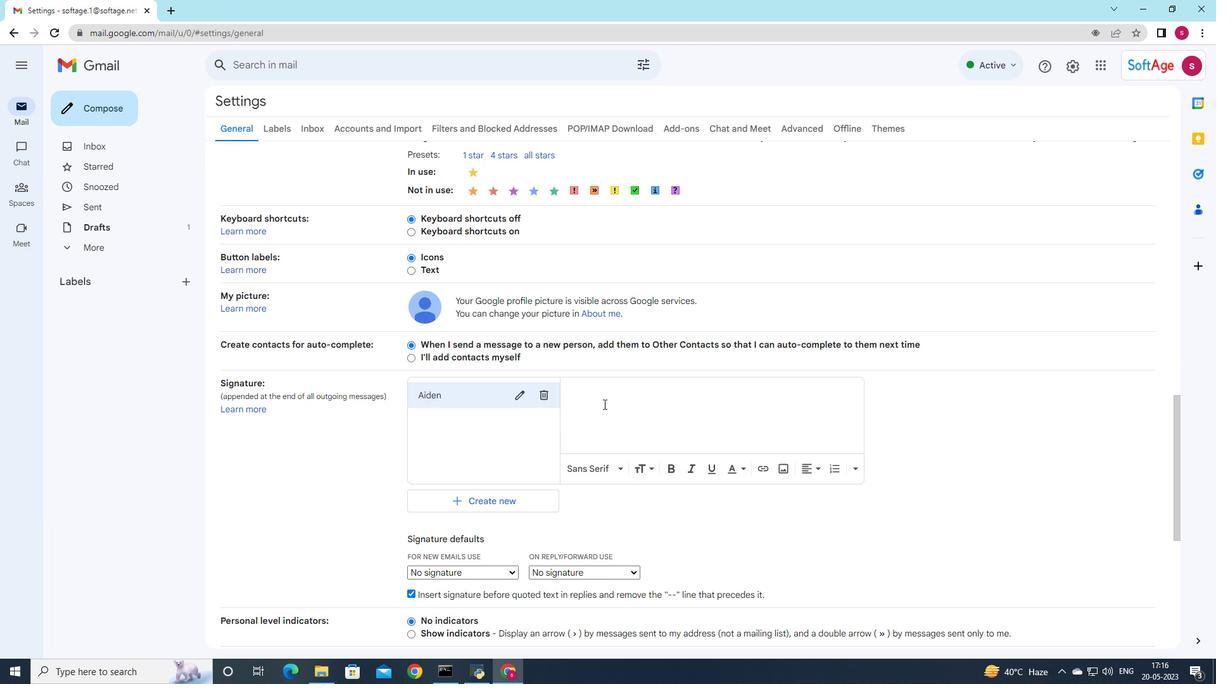 
Action: Key pressed <Key.shift>Aiden<Key.space><Key.shift>Davis
Screenshot: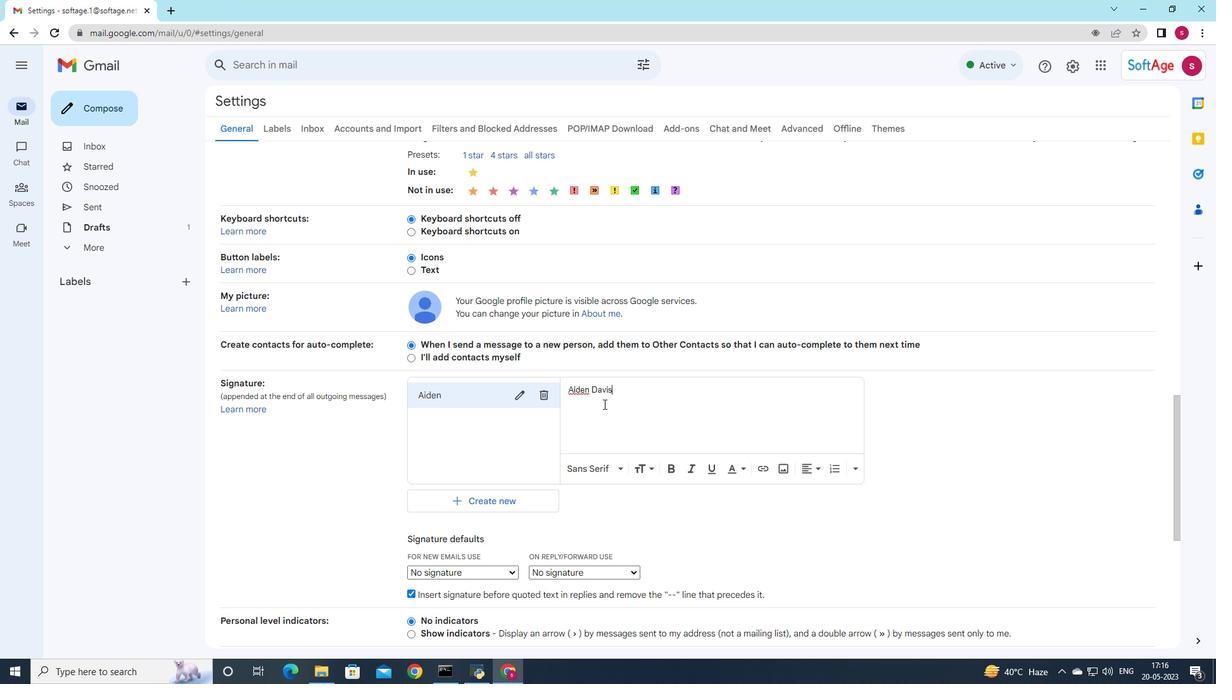 
Action: Mouse moved to (647, 392)
Screenshot: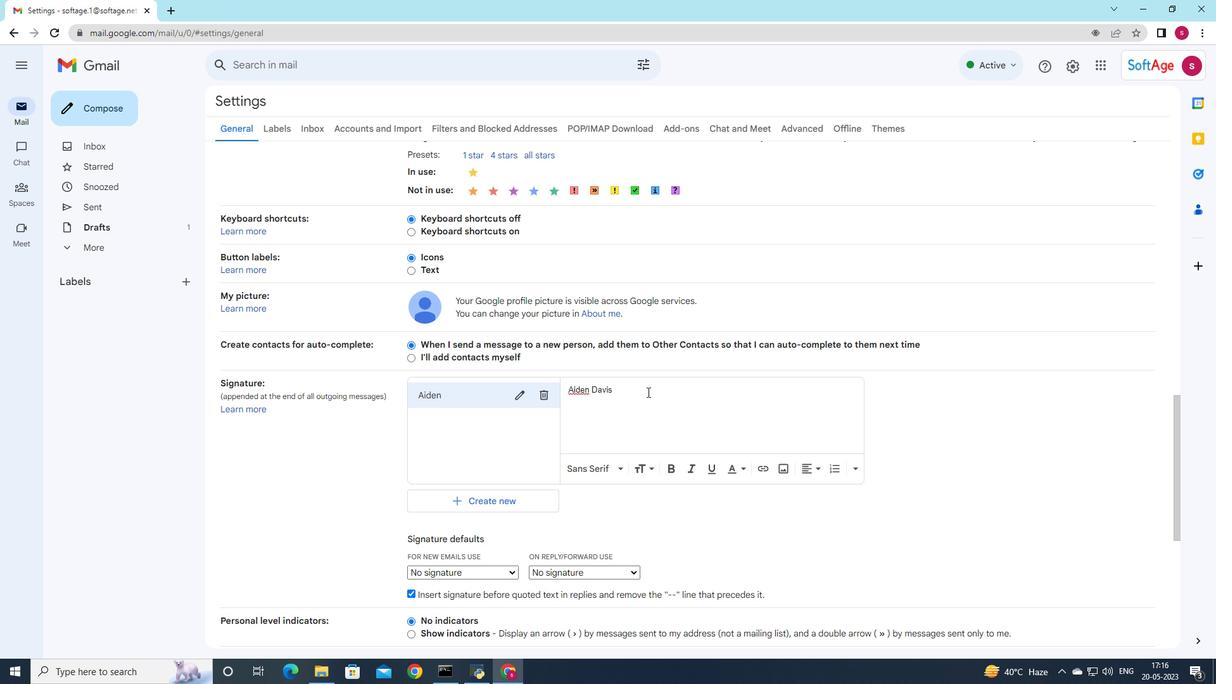 
Action: Key pressed <Key.shift_r><Key.shift_r><Key.shift_r><Key.shift_r><Key.shift_r><Key.shift_r><Key.shift_r><Key.shift_r><Key.shift_r><Key.shift_r><Key.shift_r><Key.shift_r><Key.shift_r><Key.shift_r><Key.shift_r><Key.shift_r><Key.shift_r><Key.shift_r><Key.shift_r><Key.shift_r><Key.shift_r><Key.shift_r><Key.shift_r><Key.shift_r><Key.shift_r><Key.shift_r><Key.shift_r><Key.home>
Screenshot: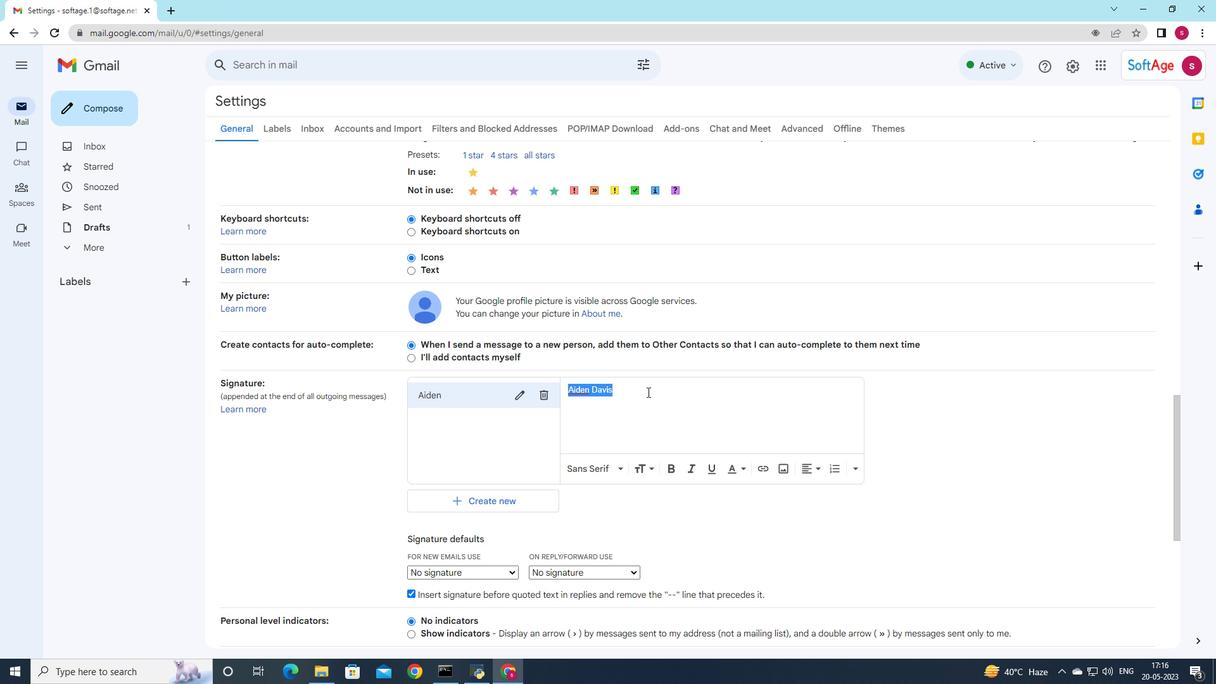 
Action: Mouse moved to (608, 394)
Screenshot: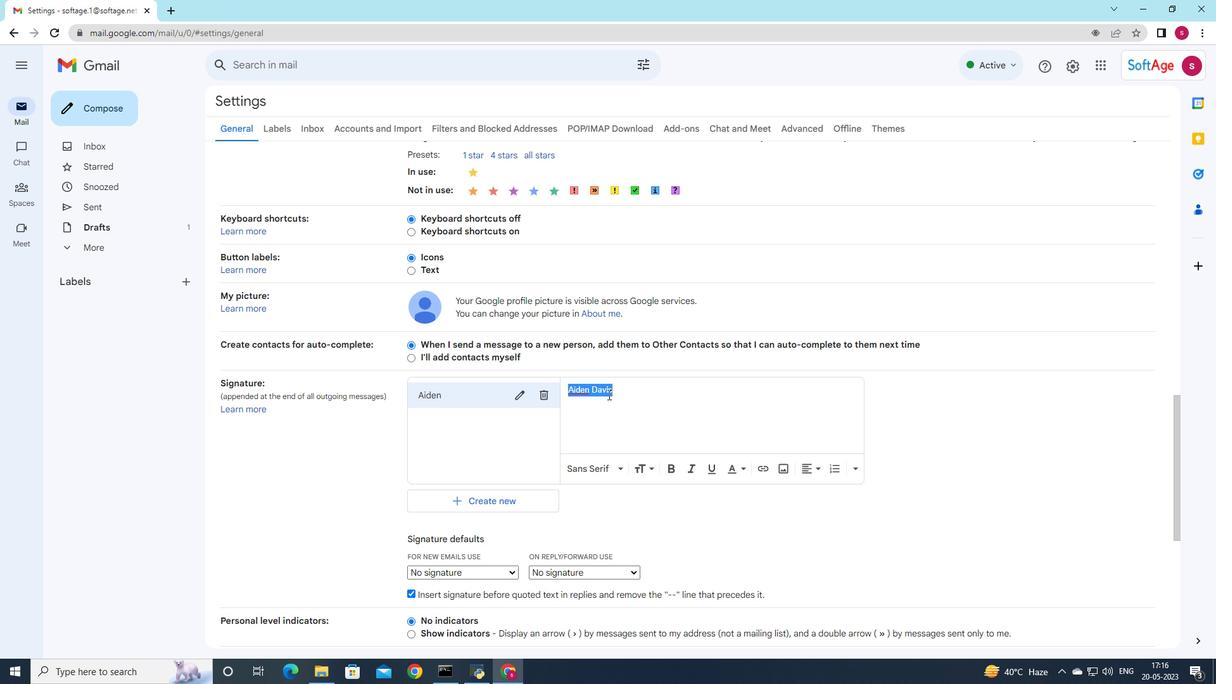 
Action: Key pressed <Key.shift><Key.shift><Key.shift>Best<Key.space>regards,<Key.shift>Ai<Key.backspace><Key.backspace><Key.shift_r><Key.enter><Key.shift><Key.shift>Aiden<Key.space><Key.shift>Davis
Screenshot: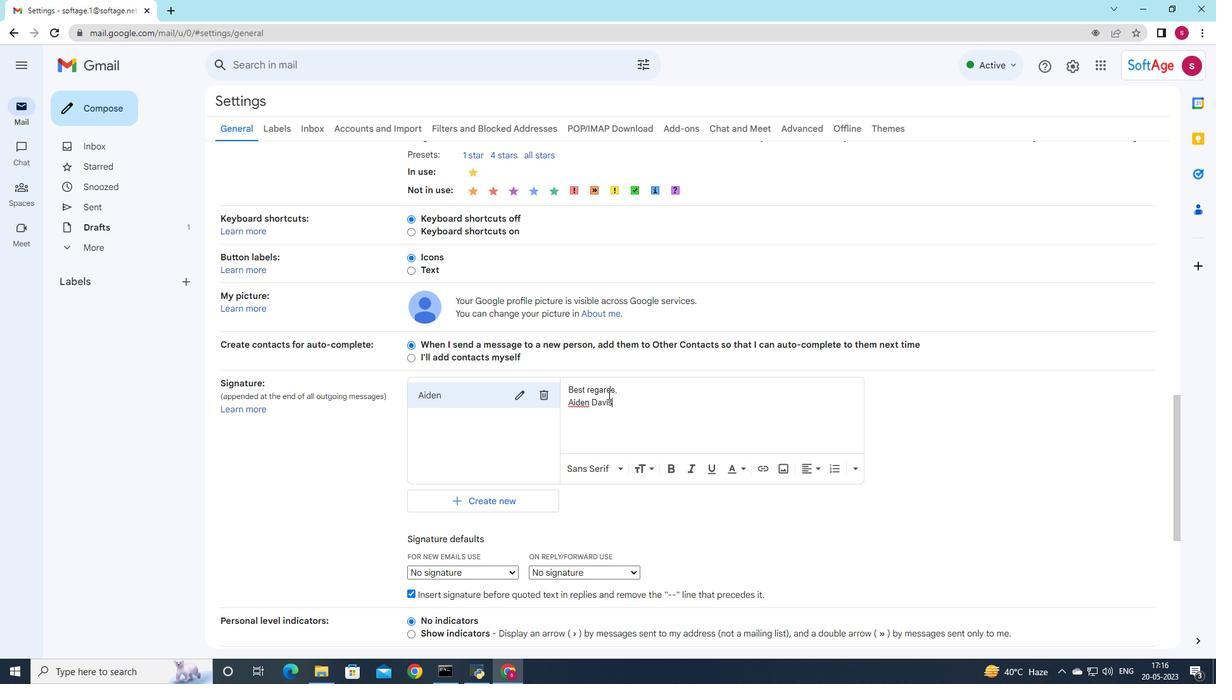 
Action: Mouse moved to (477, 551)
Screenshot: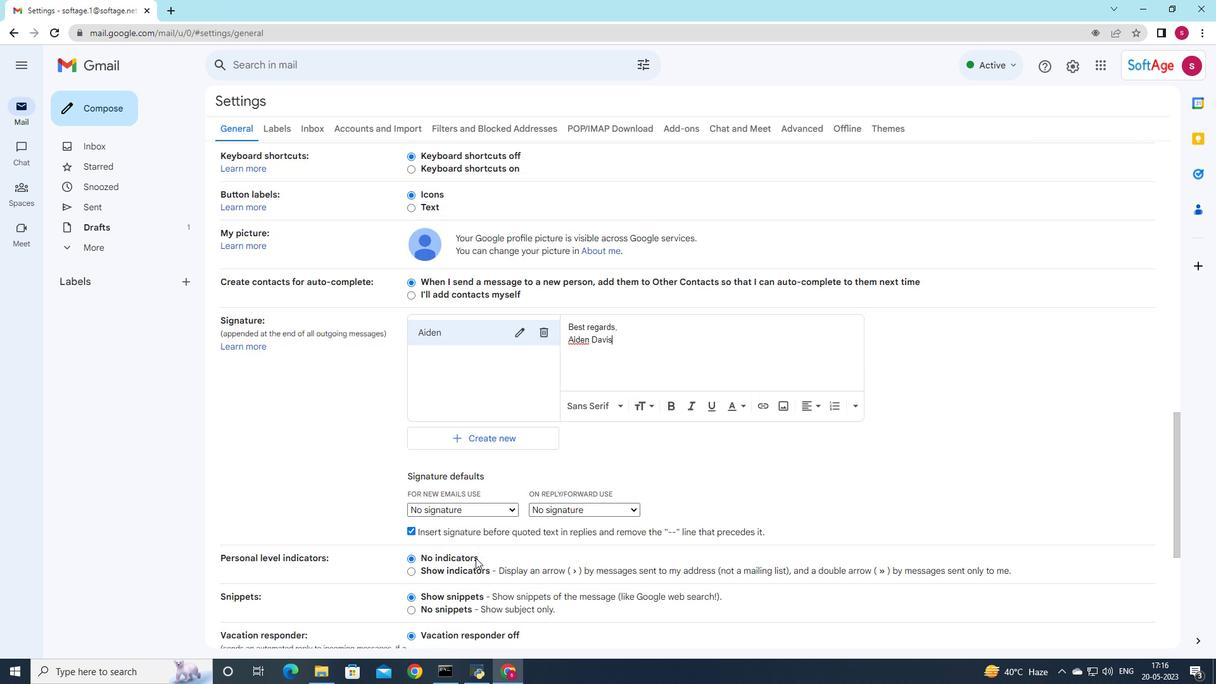 
Action: Mouse scrolled (477, 550) with delta (0, 0)
Screenshot: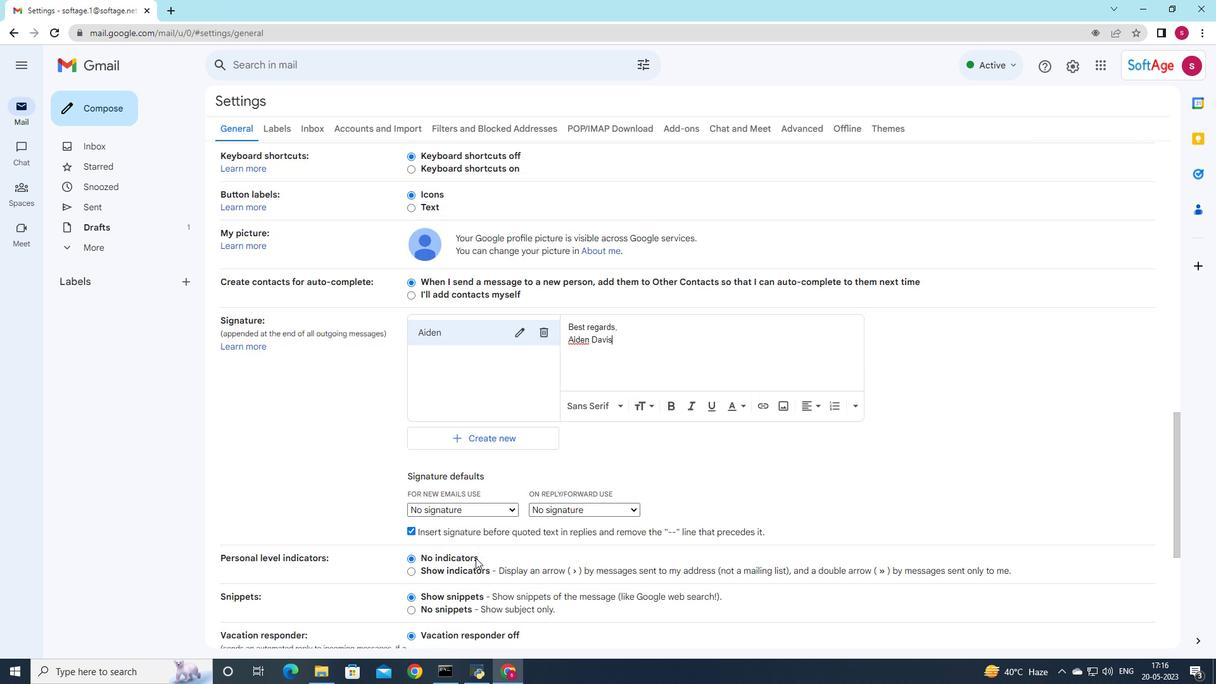 
Action: Mouse moved to (511, 506)
Screenshot: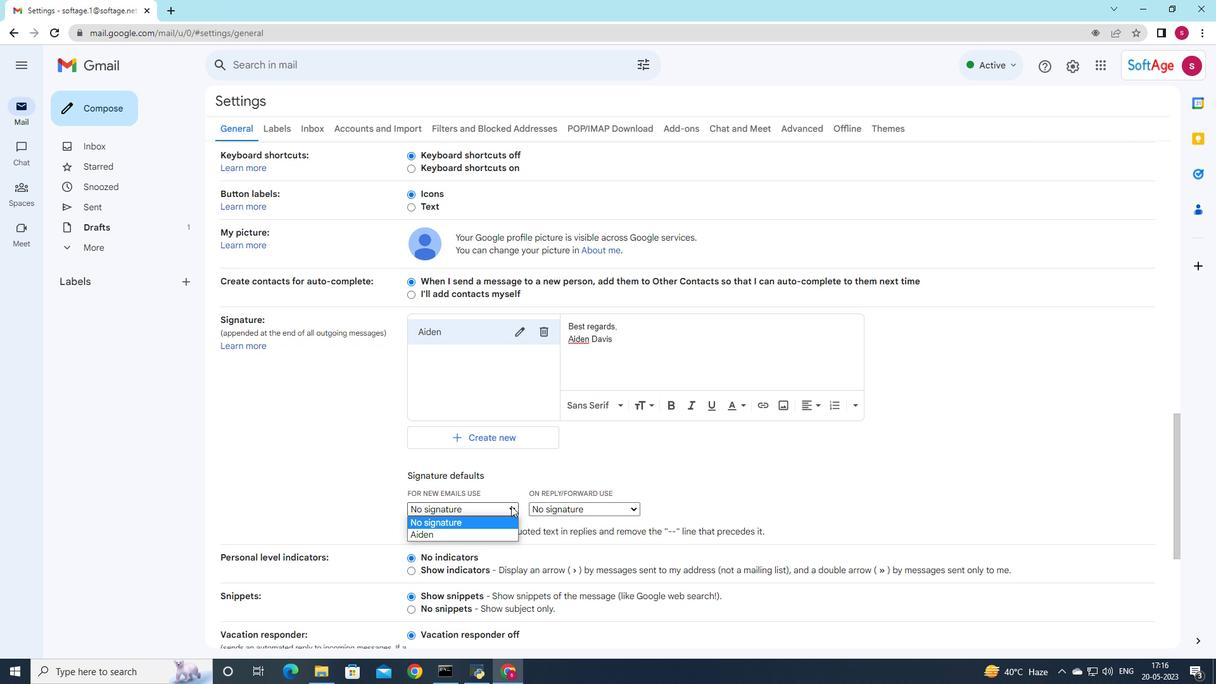 
Action: Mouse pressed left at (511, 506)
Screenshot: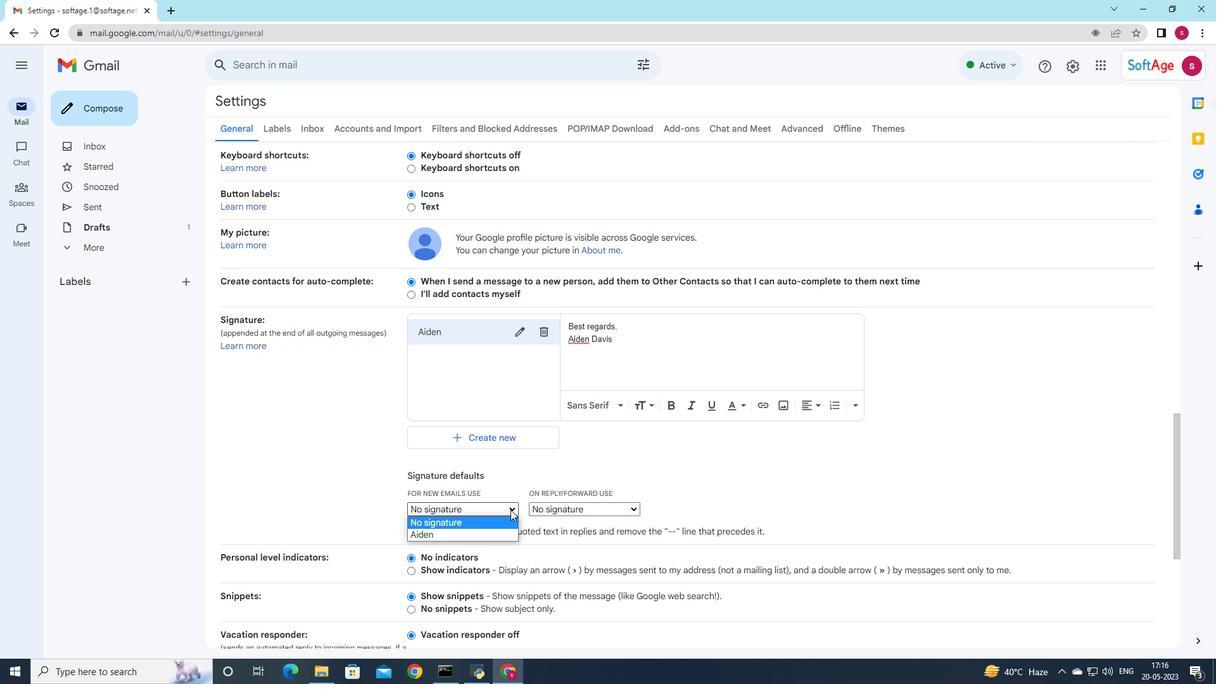 
Action: Mouse moved to (495, 531)
Screenshot: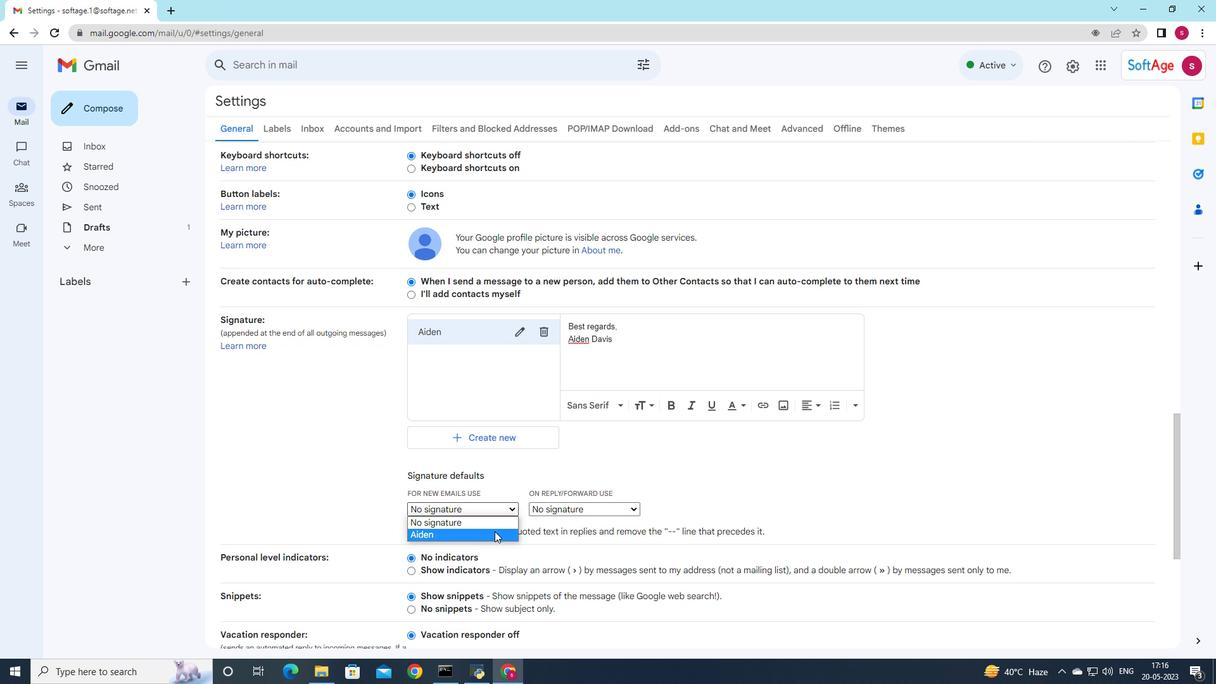 
Action: Mouse pressed left at (495, 531)
Screenshot: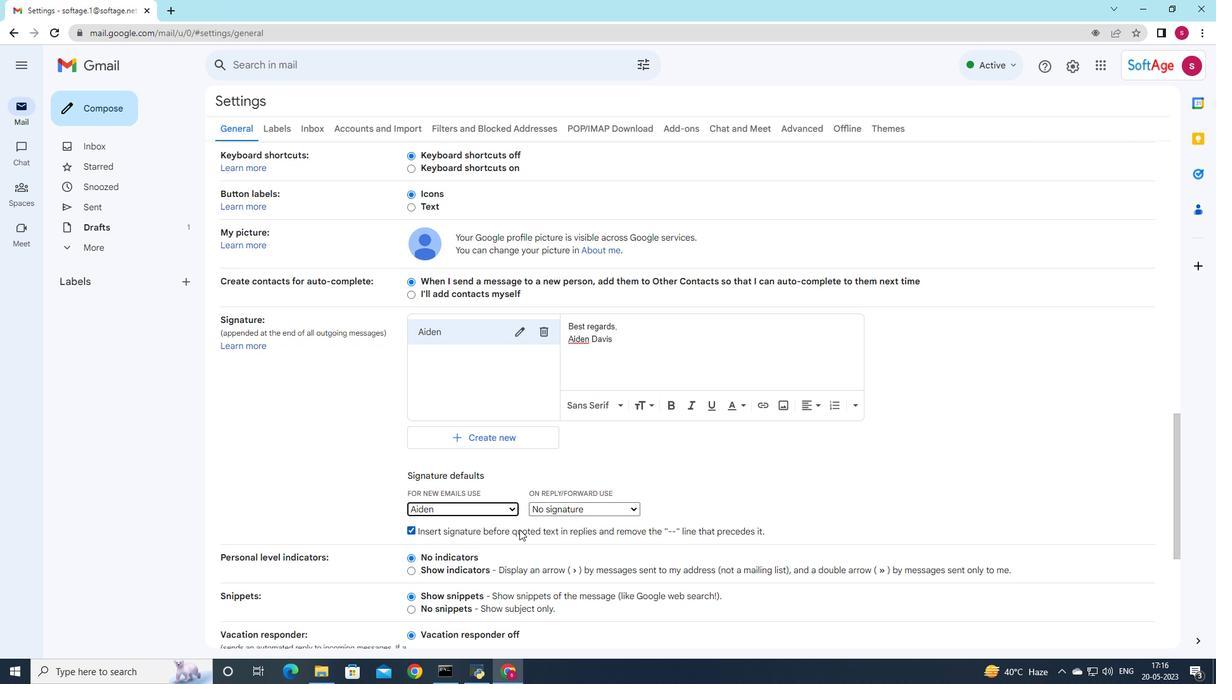 
Action: Mouse moved to (633, 505)
Screenshot: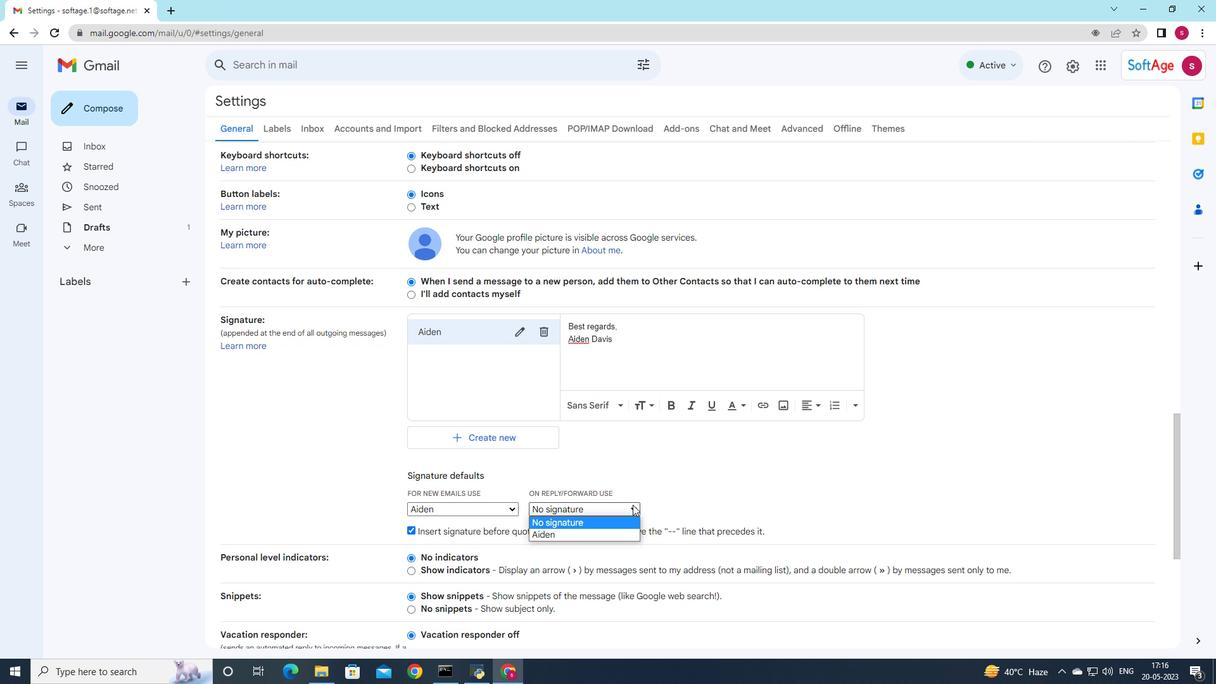 
Action: Mouse pressed left at (633, 505)
Screenshot: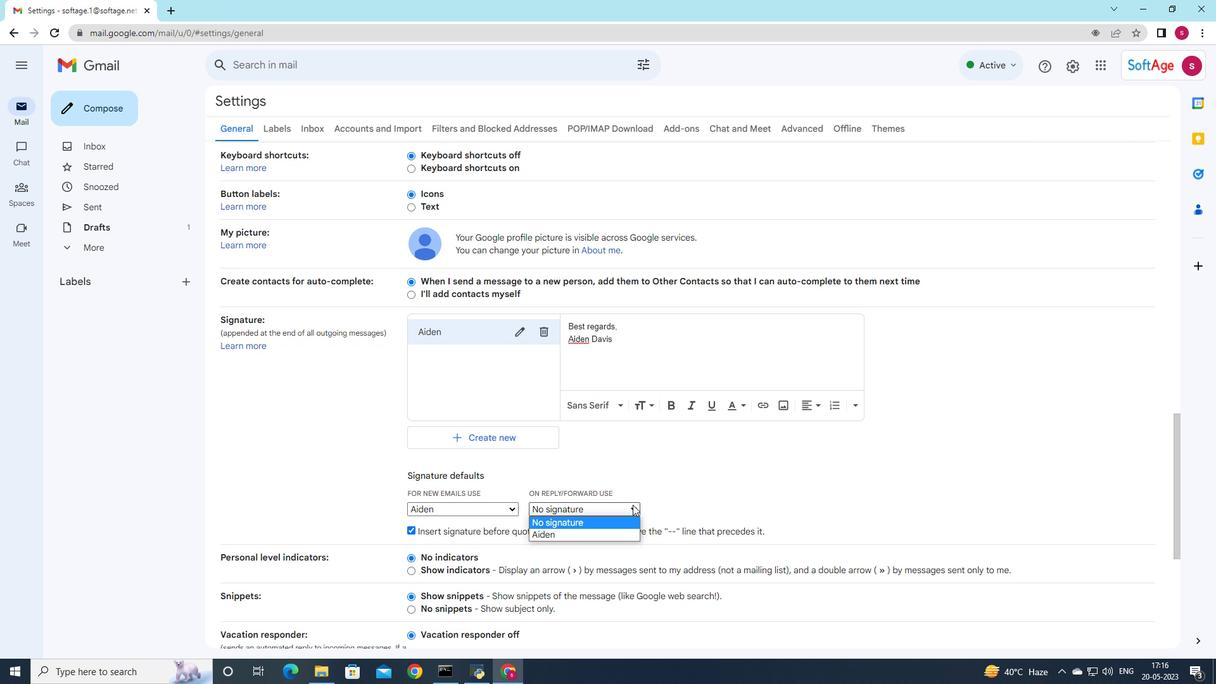 
Action: Mouse moved to (619, 537)
Screenshot: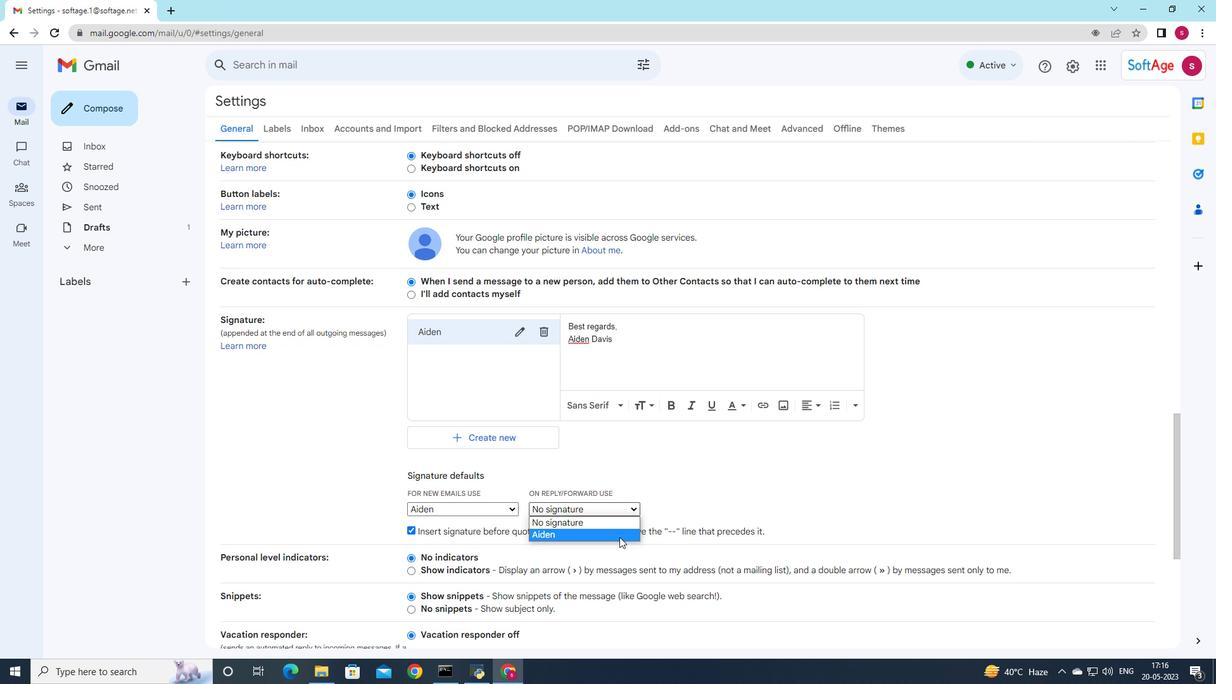 
Action: Mouse pressed left at (619, 537)
Screenshot: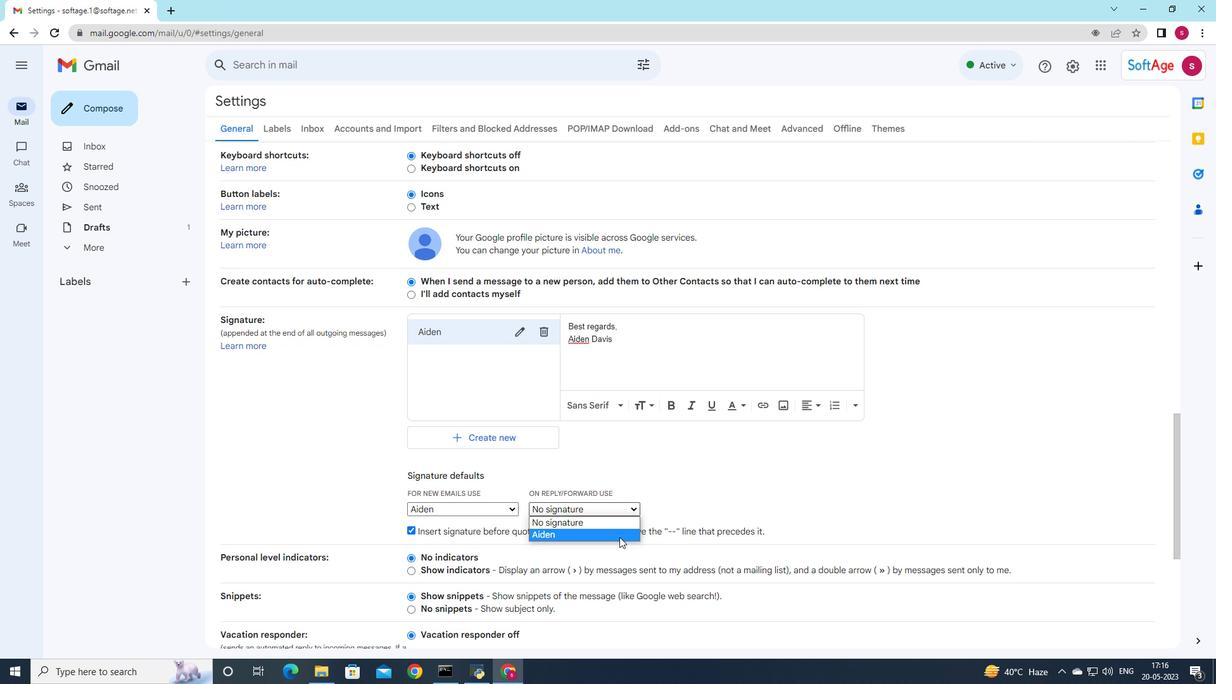 
Action: Mouse moved to (649, 513)
Screenshot: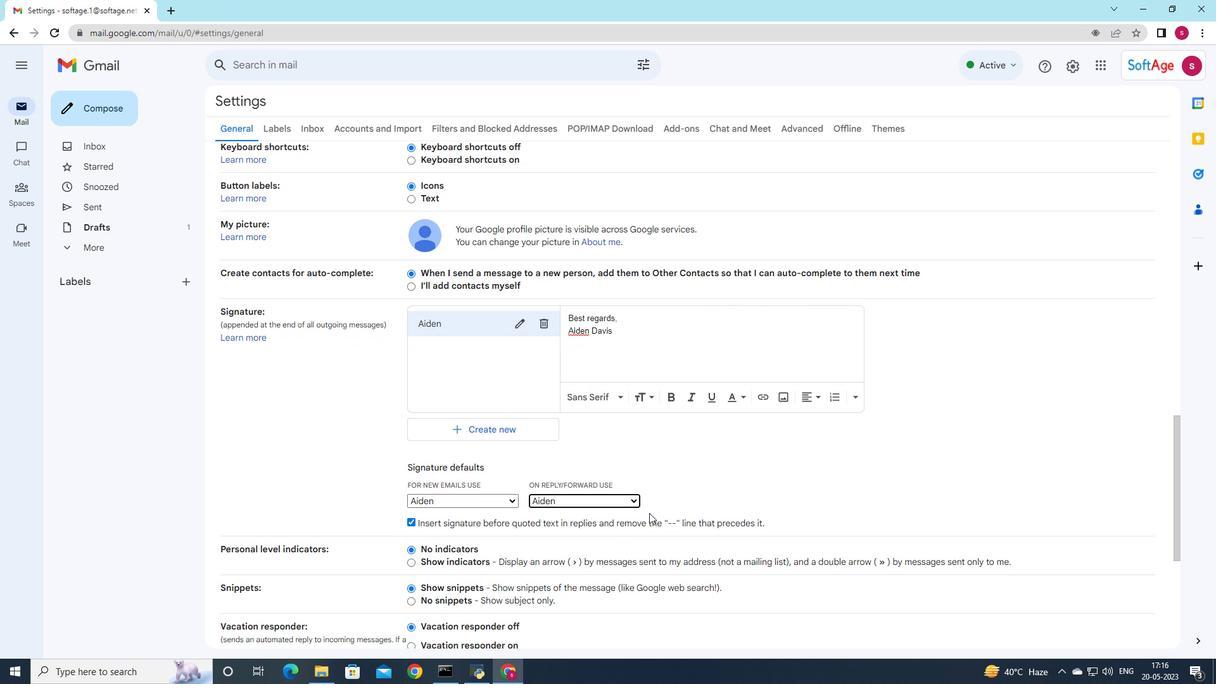 
Action: Mouse scrolled (649, 512) with delta (0, 0)
Screenshot: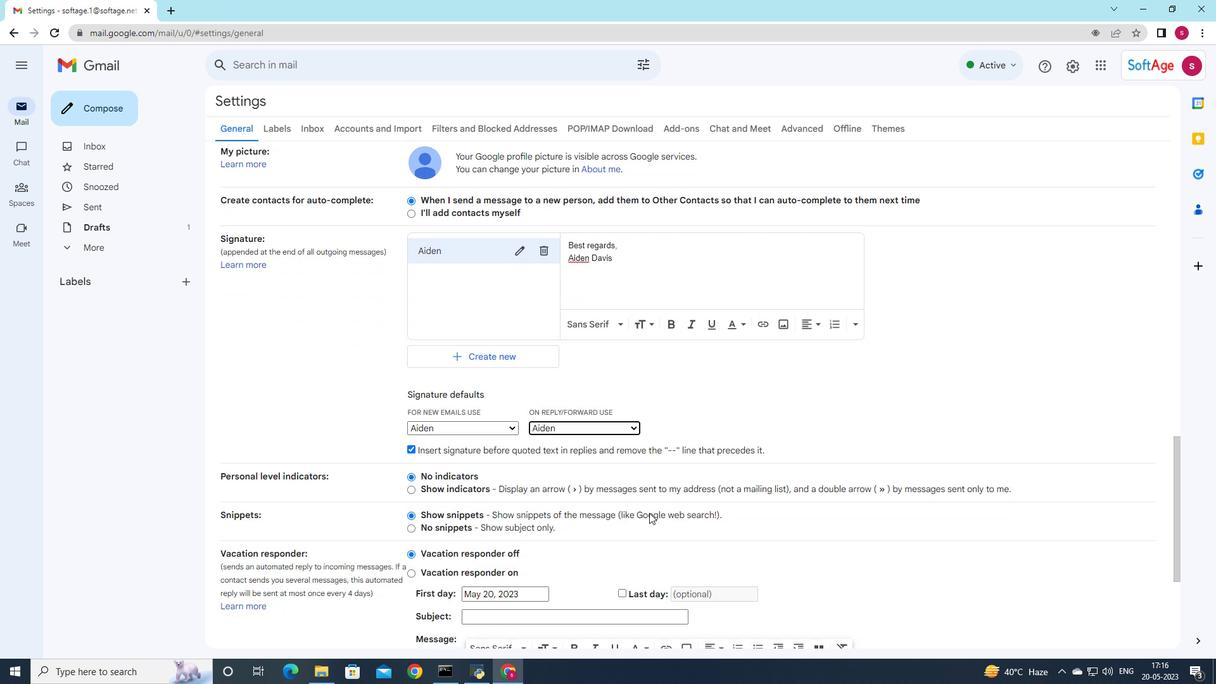 
Action: Mouse scrolled (649, 512) with delta (0, 0)
Screenshot: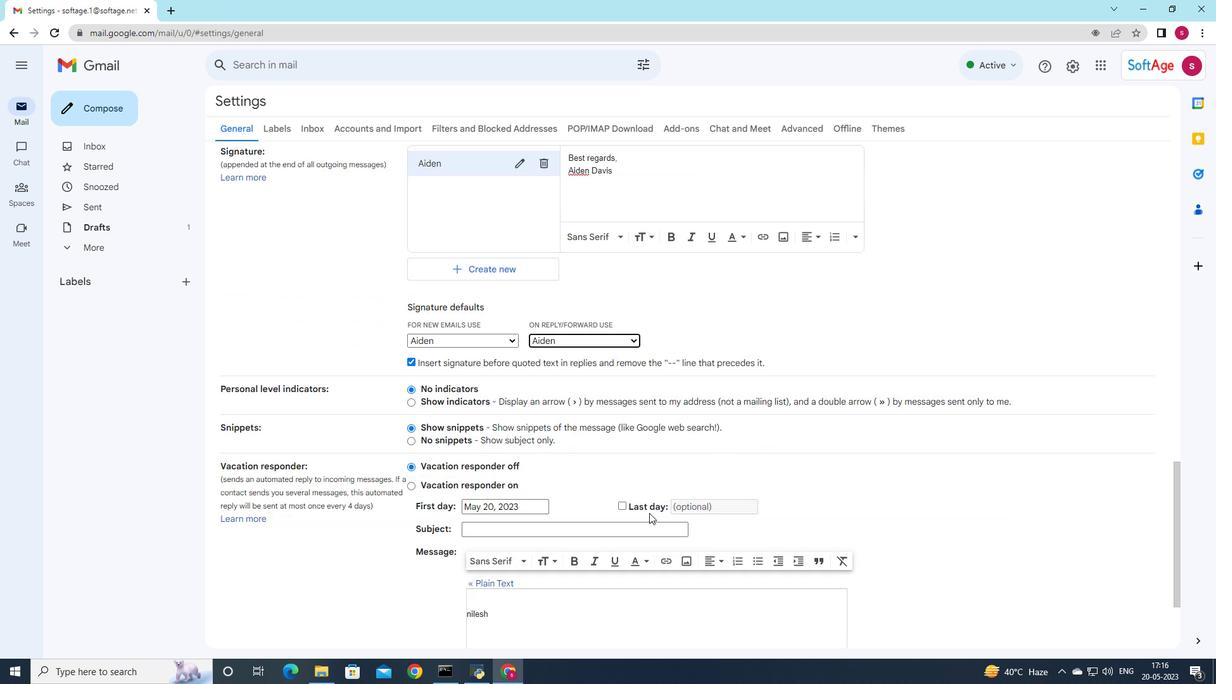 
Action: Mouse scrolled (649, 512) with delta (0, 0)
Screenshot: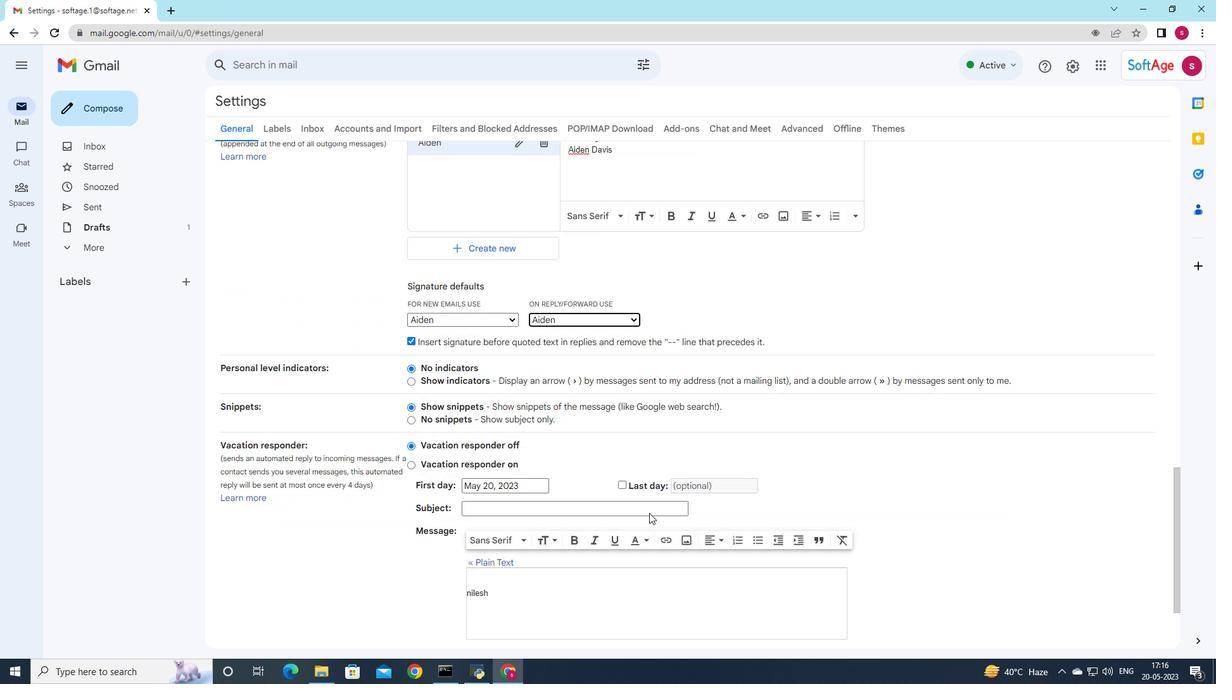 
Action: Mouse moved to (606, 546)
Screenshot: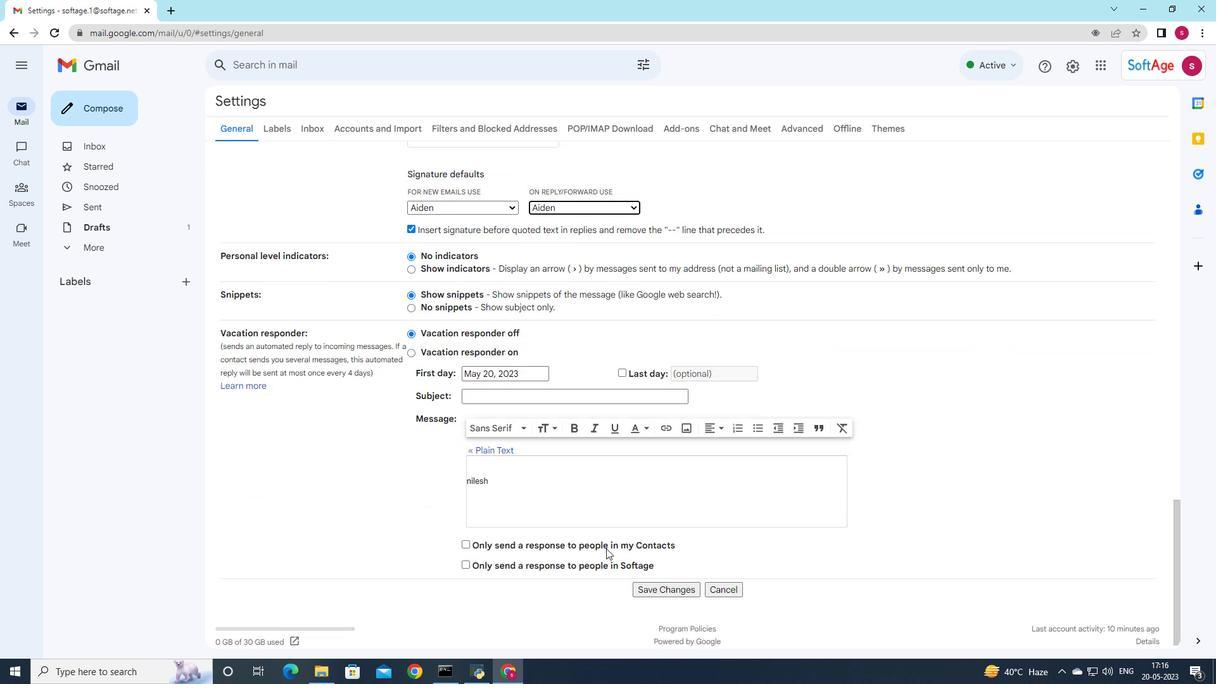 
Action: Mouse scrolled (606, 545) with delta (0, 0)
Screenshot: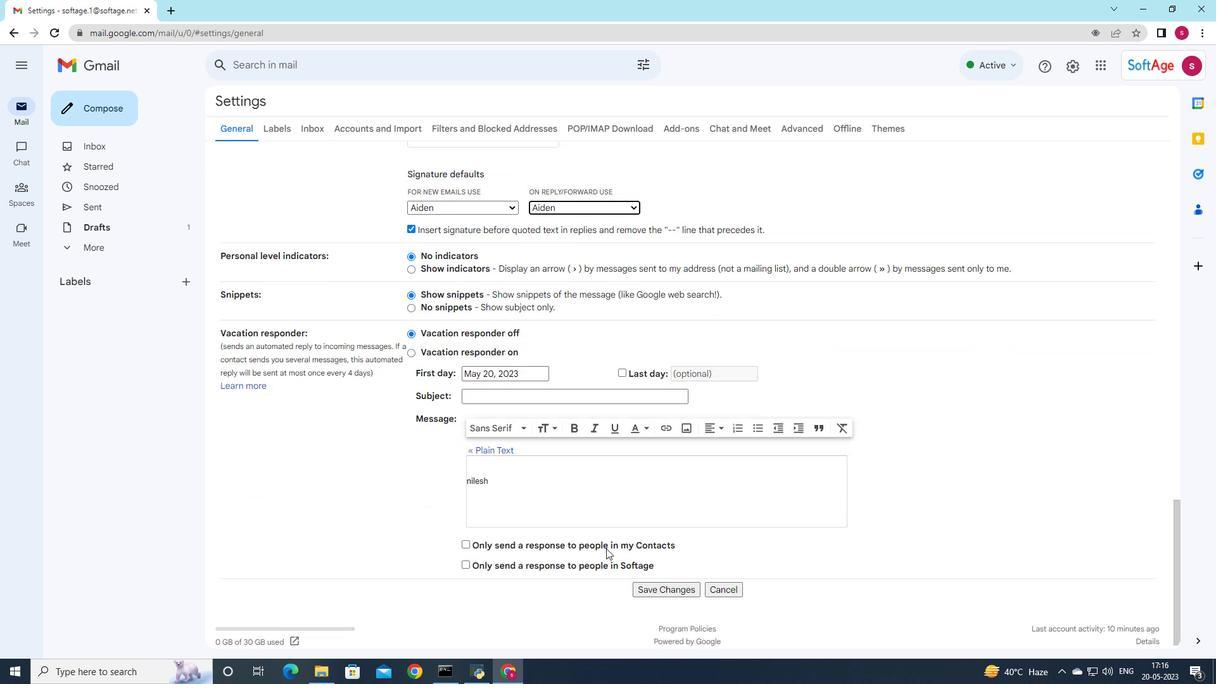 
Action: Mouse moved to (606, 547)
Screenshot: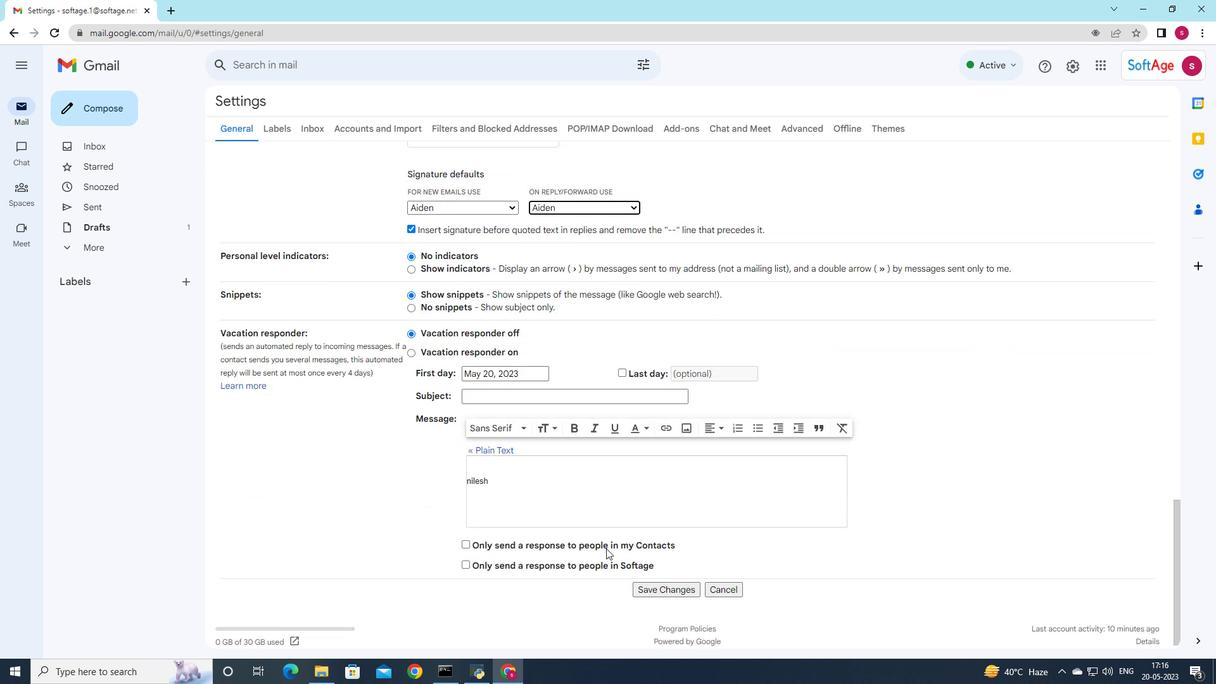 
Action: Mouse scrolled (606, 546) with delta (0, 0)
Screenshot: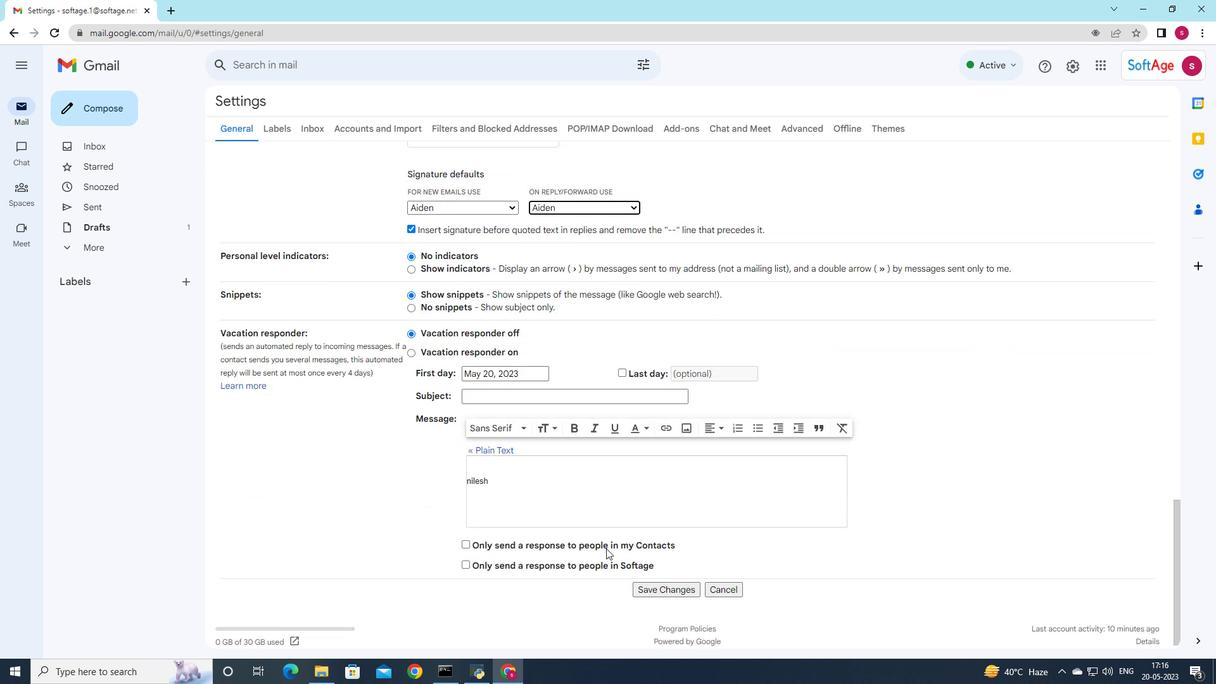 
Action: Mouse moved to (606, 548)
Screenshot: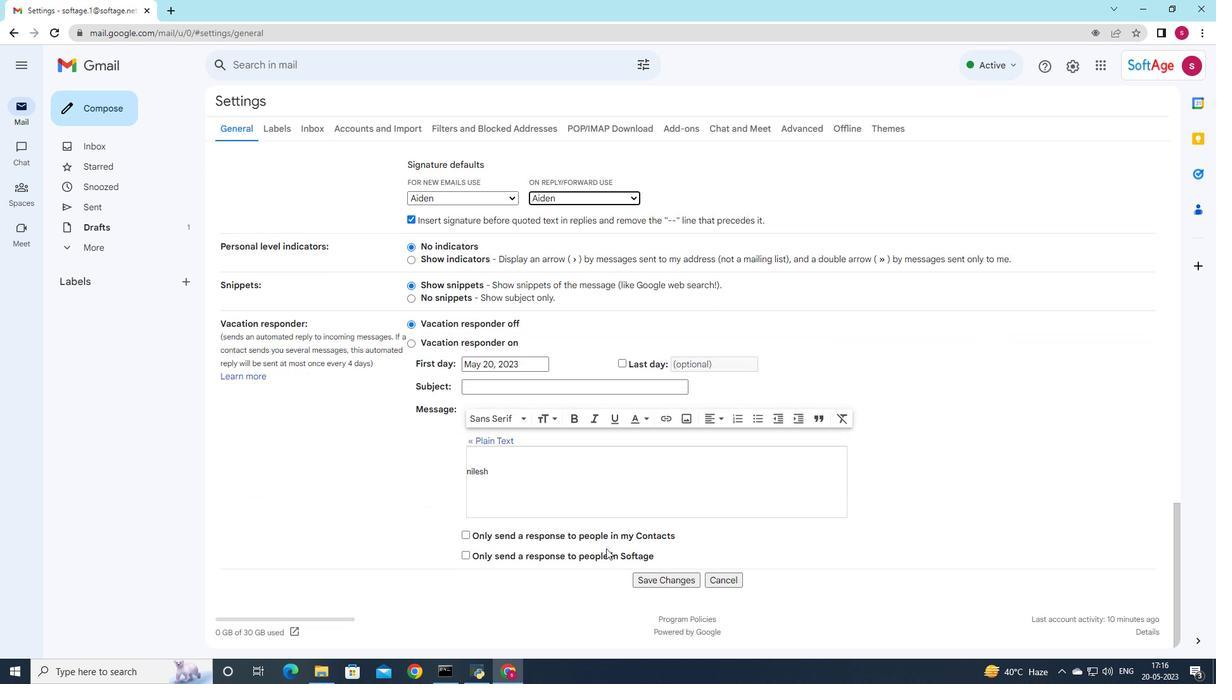
Action: Mouse scrolled (606, 547) with delta (0, 0)
Screenshot: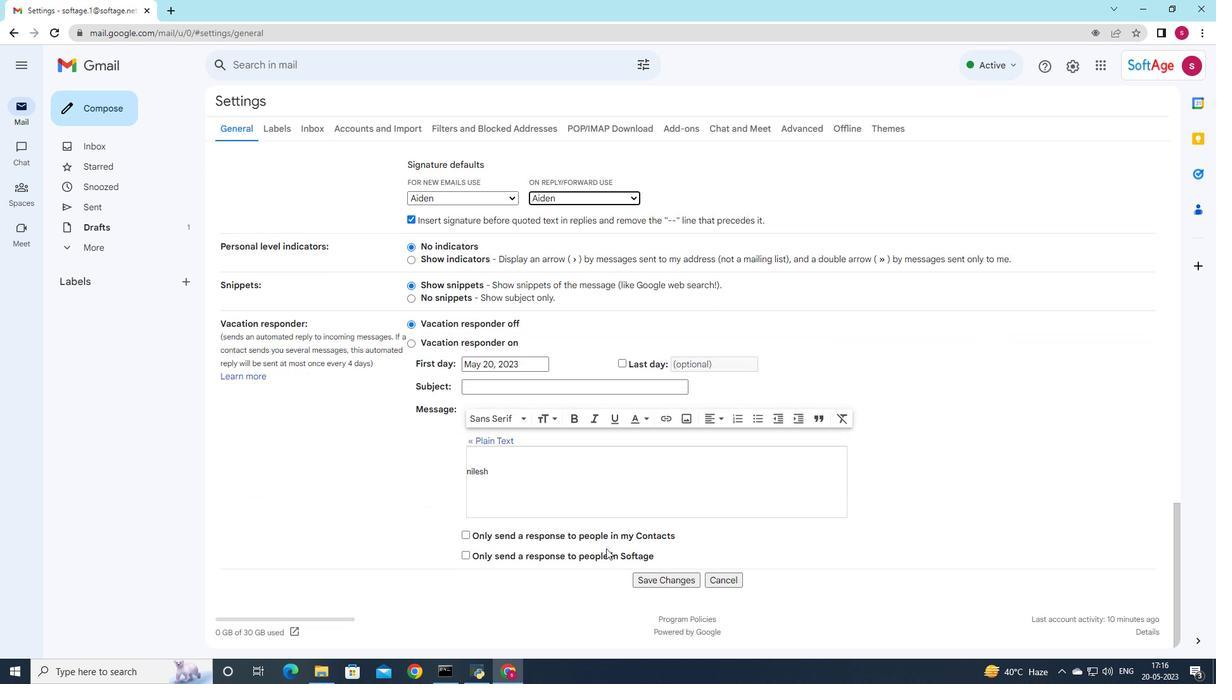 
Action: Mouse scrolled (606, 547) with delta (0, 0)
Screenshot: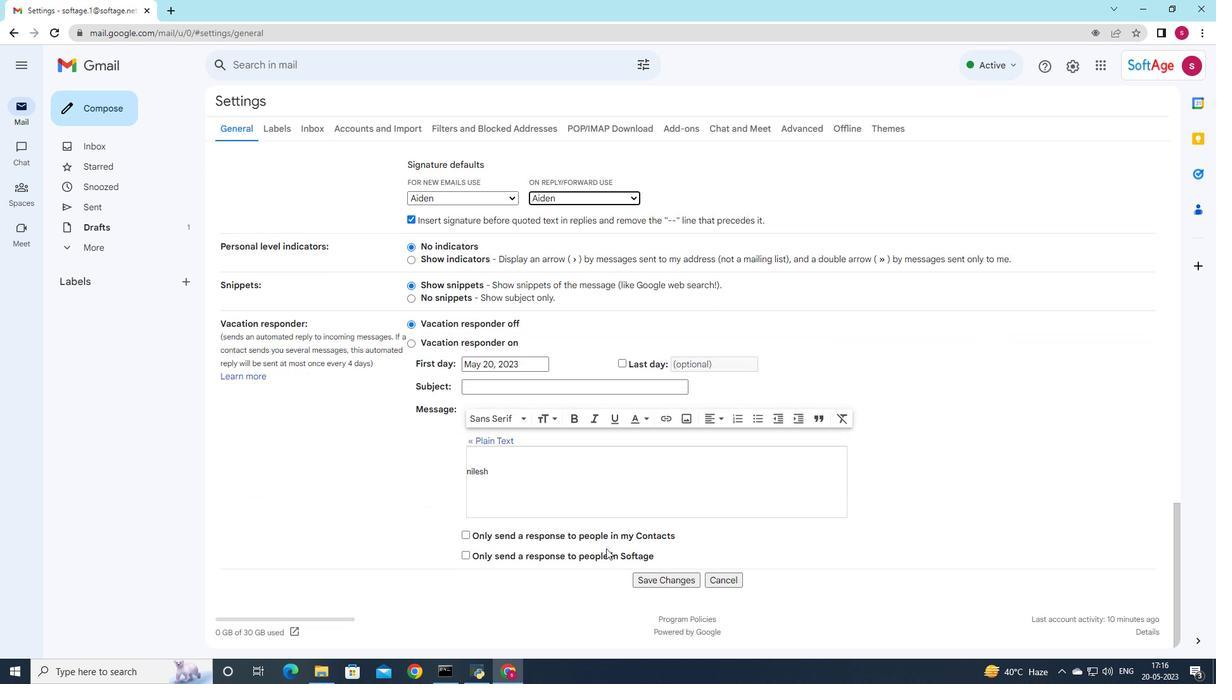 
Action: Mouse moved to (654, 576)
Screenshot: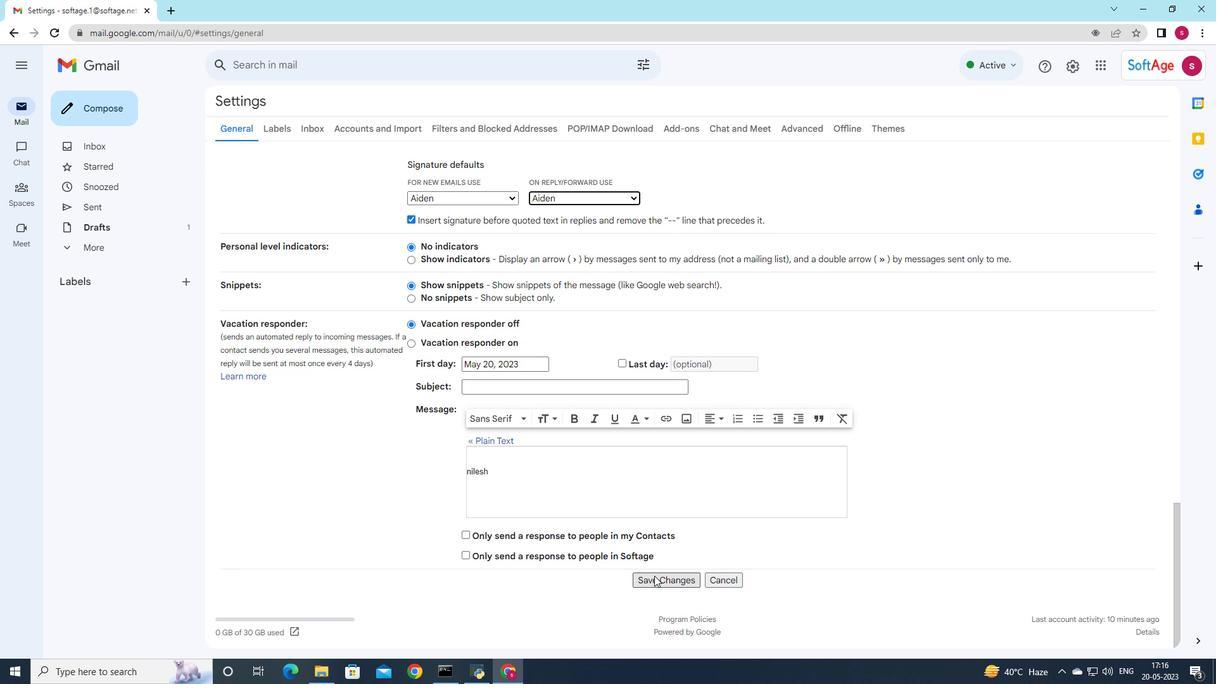 
Action: Mouse pressed left at (654, 576)
Screenshot: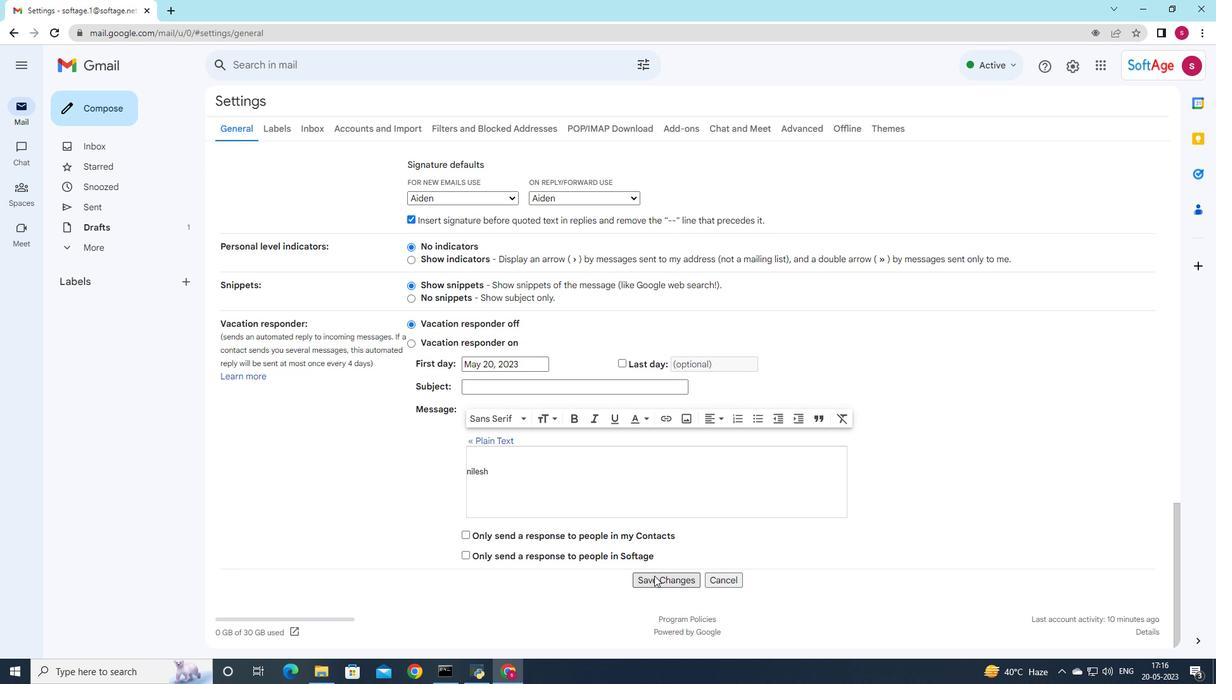 
Action: Mouse moved to (124, 101)
Screenshot: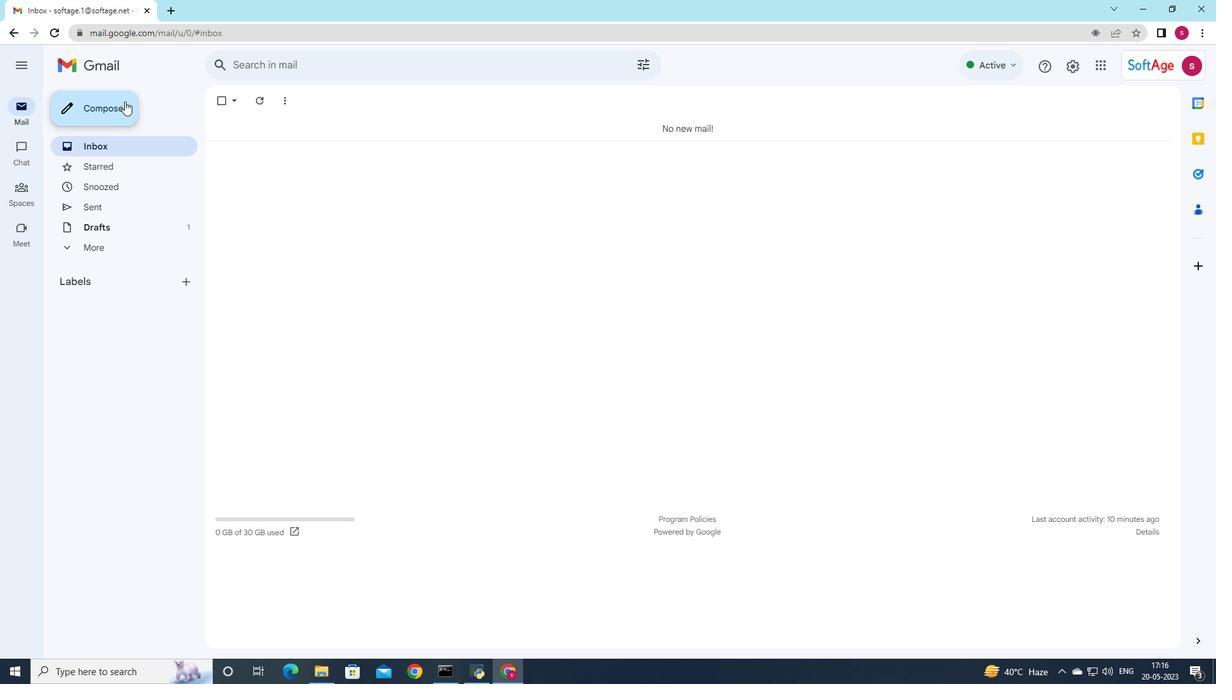 
Action: Mouse pressed left at (124, 101)
Screenshot: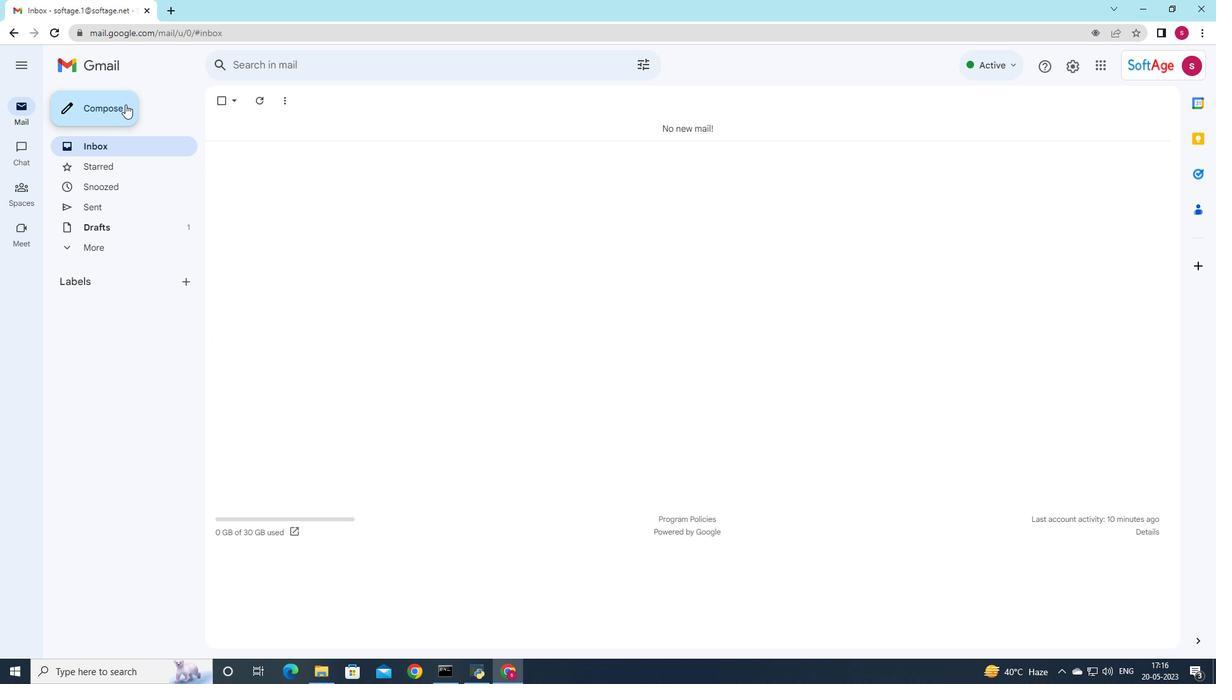
Action: Mouse moved to (867, 308)
Screenshot: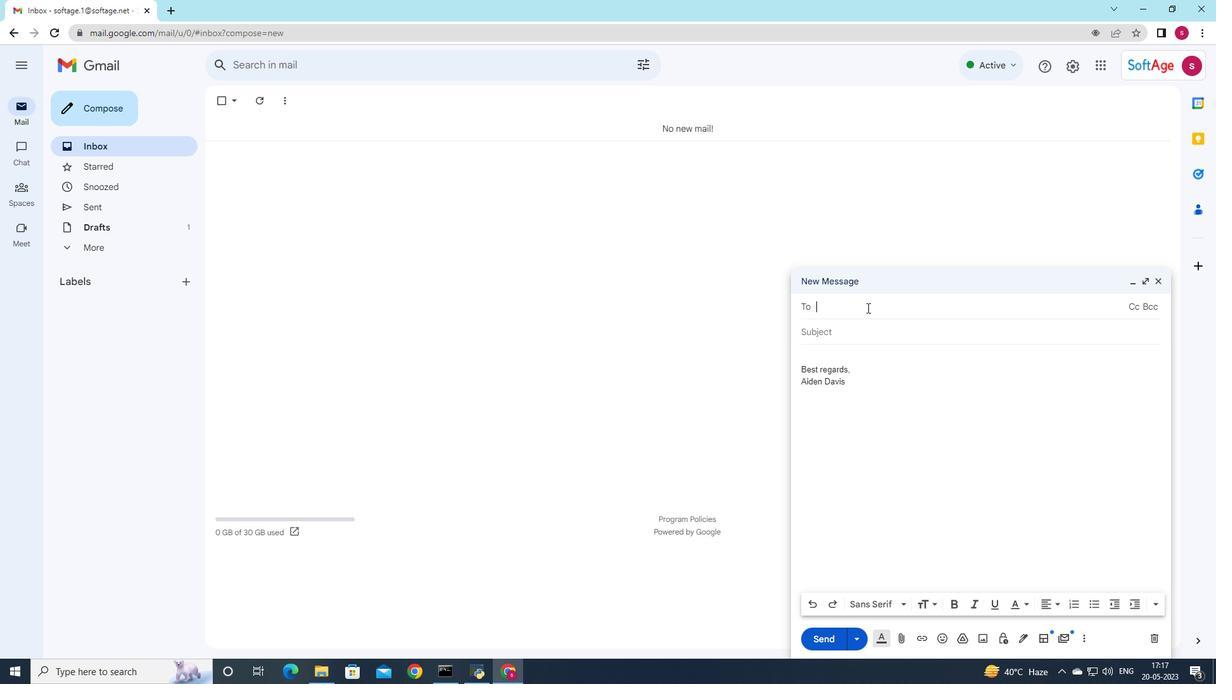 
Action: Mouse pressed left at (867, 308)
Screenshot: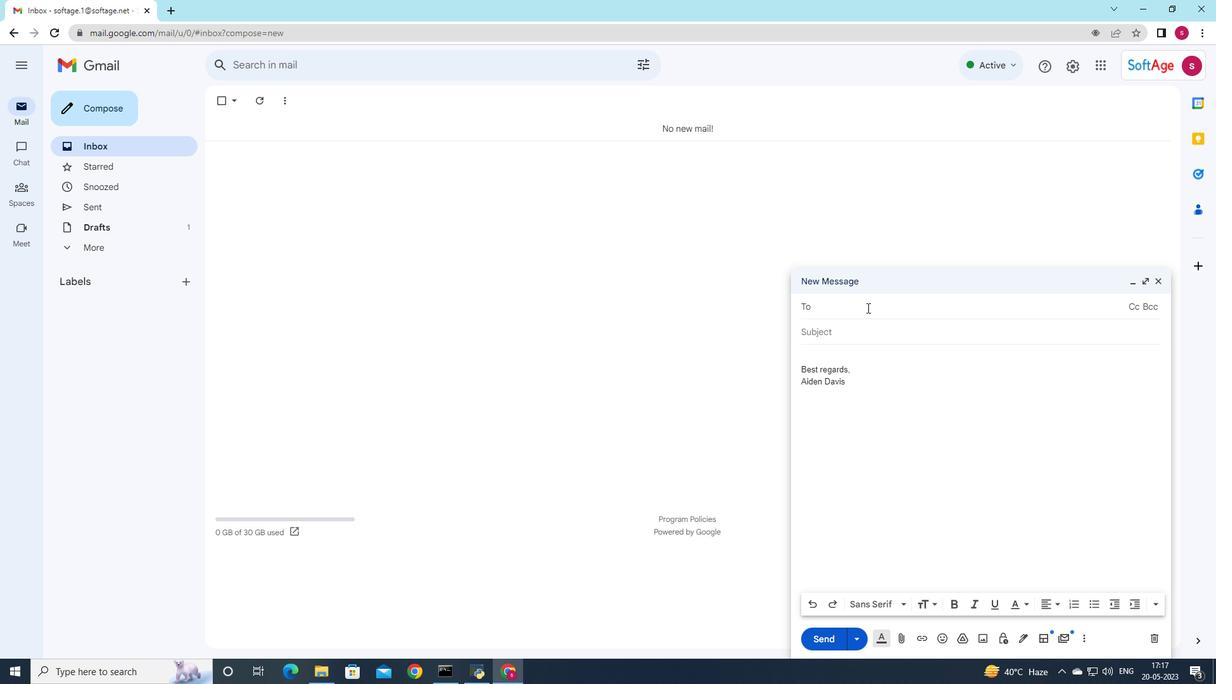 
Action: Key pressed sofy<Key.backspace>tage.1<Key.shift><
Screenshot: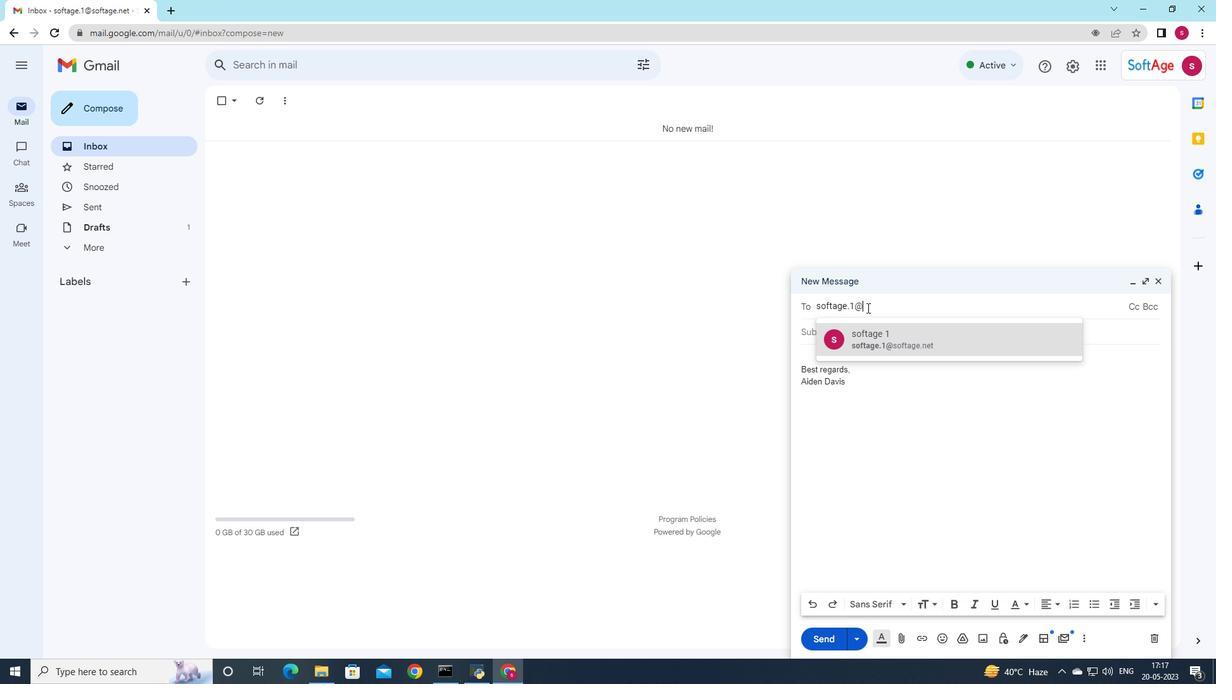 
Action: Mouse moved to (878, 329)
Screenshot: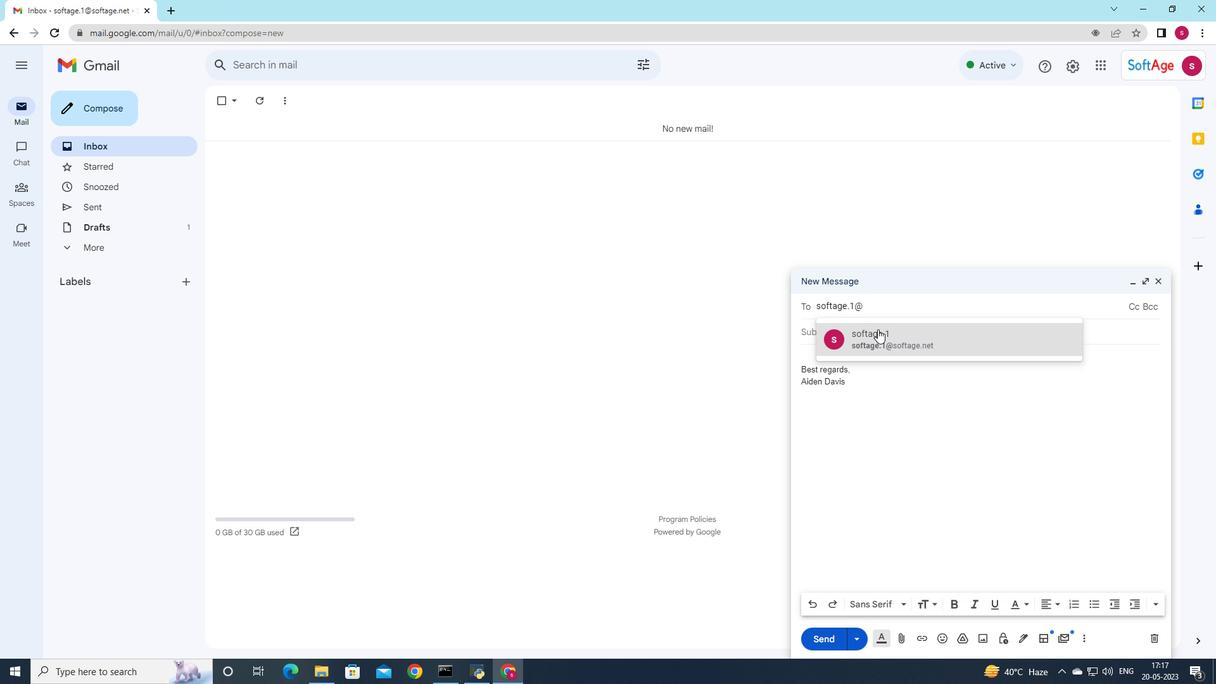 
Action: Mouse pressed left at (878, 329)
Screenshot: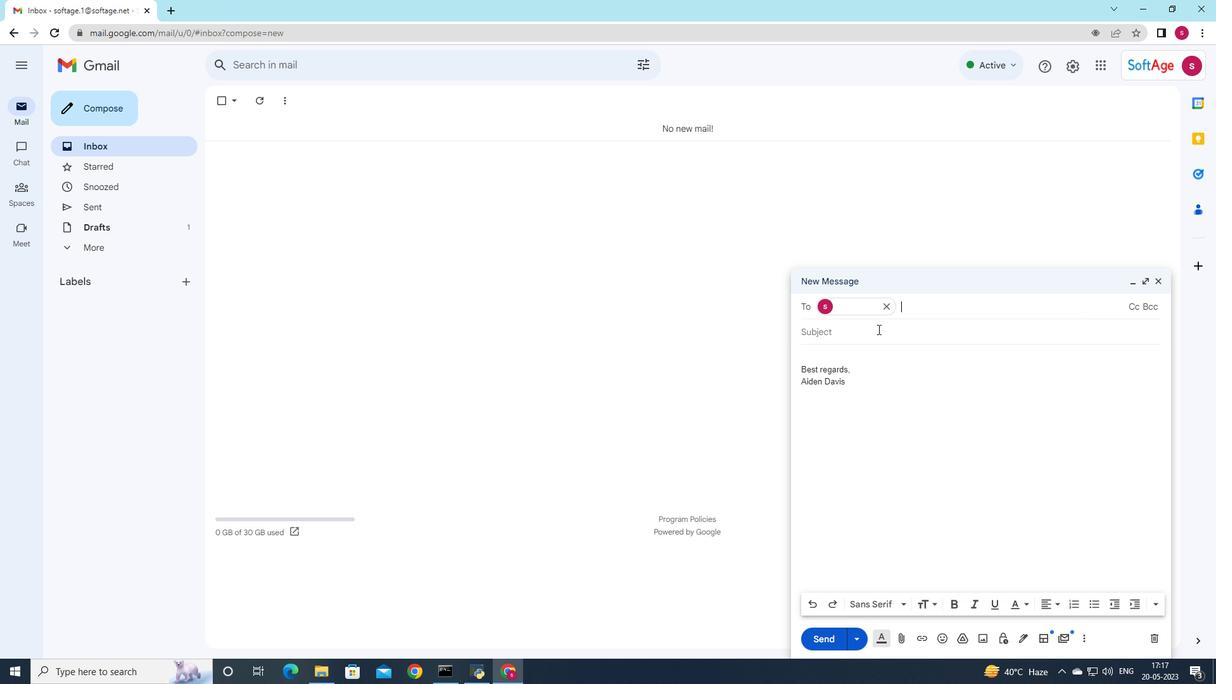 
Action: Mouse moved to (187, 283)
Screenshot: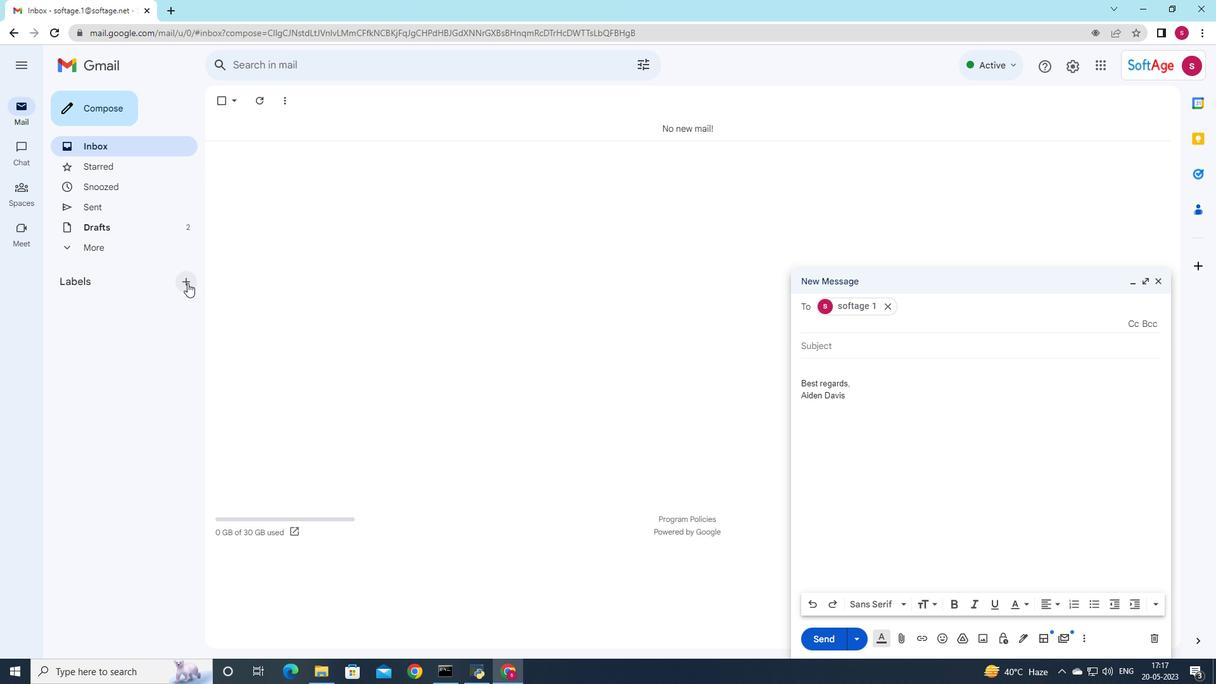 
Action: Mouse pressed left at (187, 283)
Screenshot: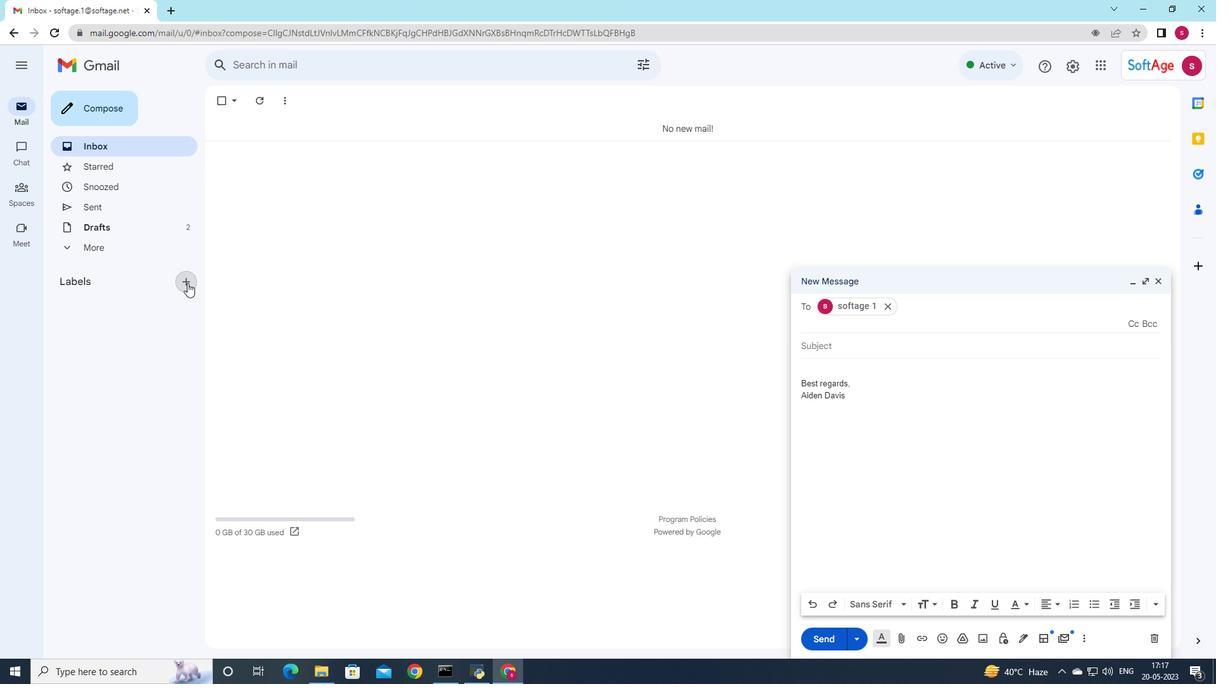 
Action: Mouse moved to (513, 335)
Screenshot: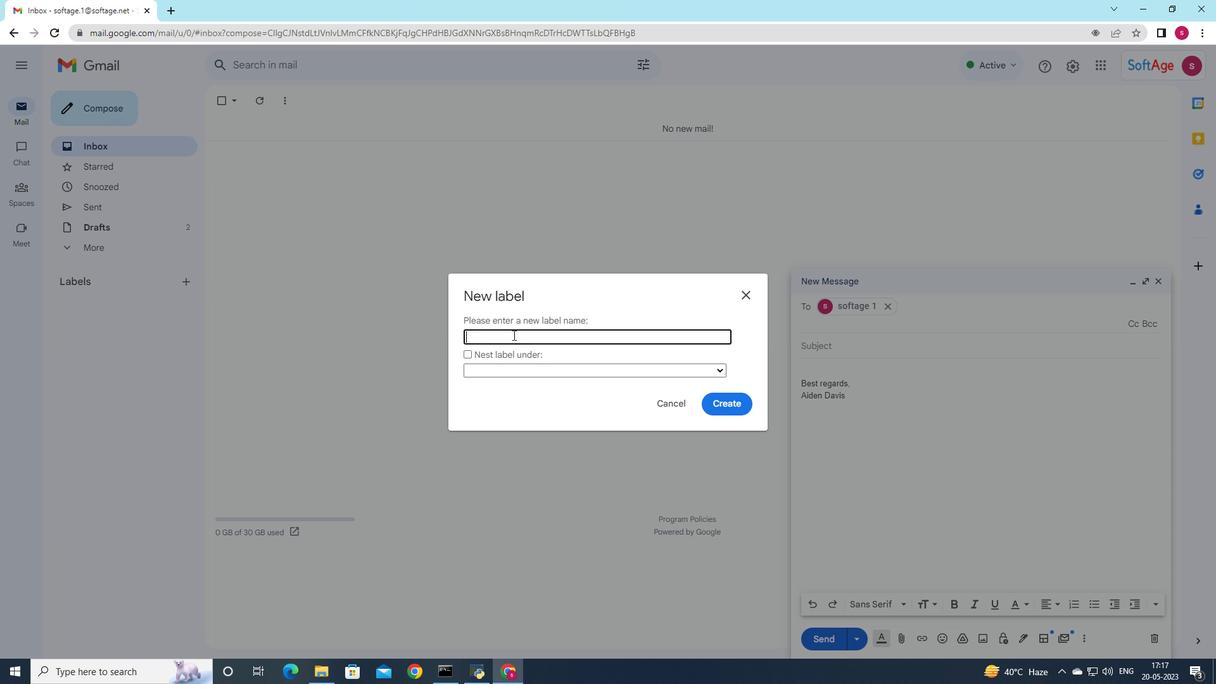 
Action: Key pressed <Key.shift>Work
Screenshot: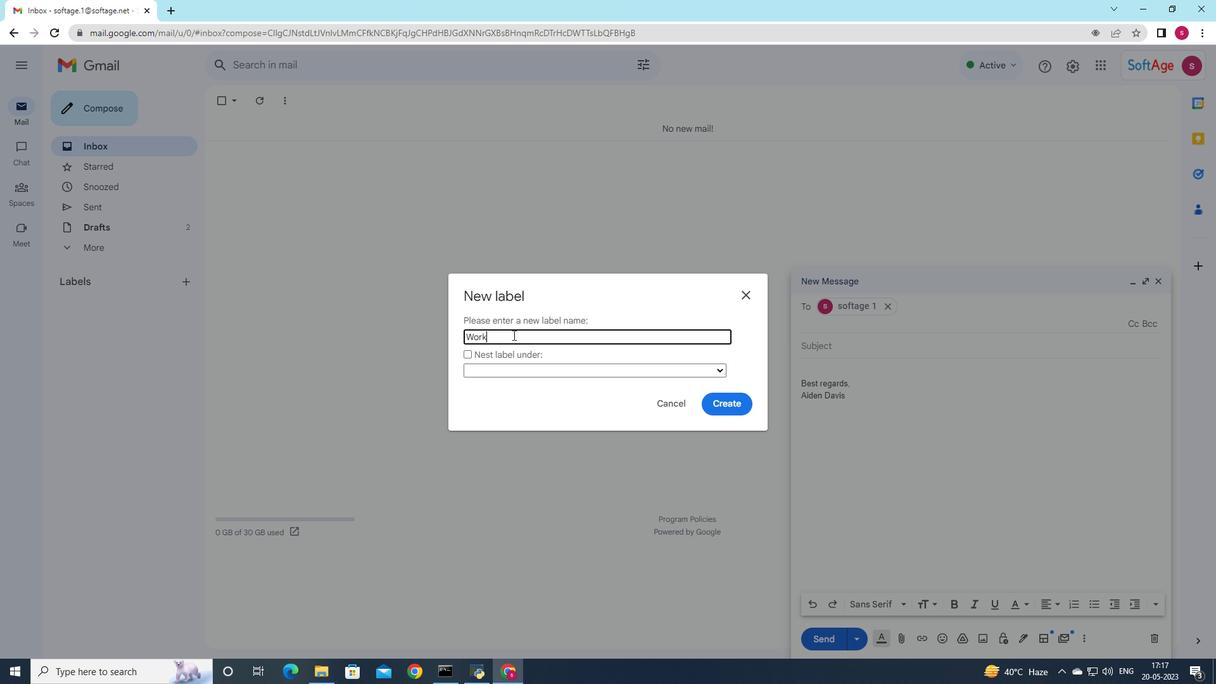 
Action: Mouse moved to (713, 401)
Screenshot: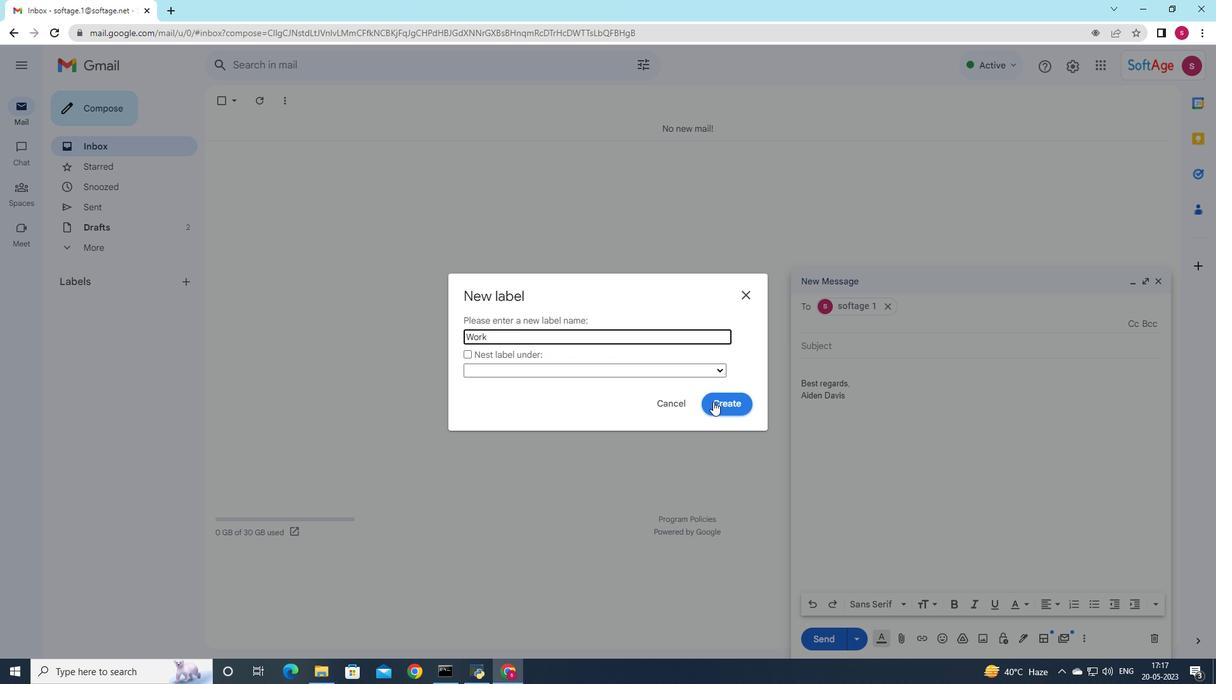 
Action: Mouse pressed left at (713, 401)
Screenshot: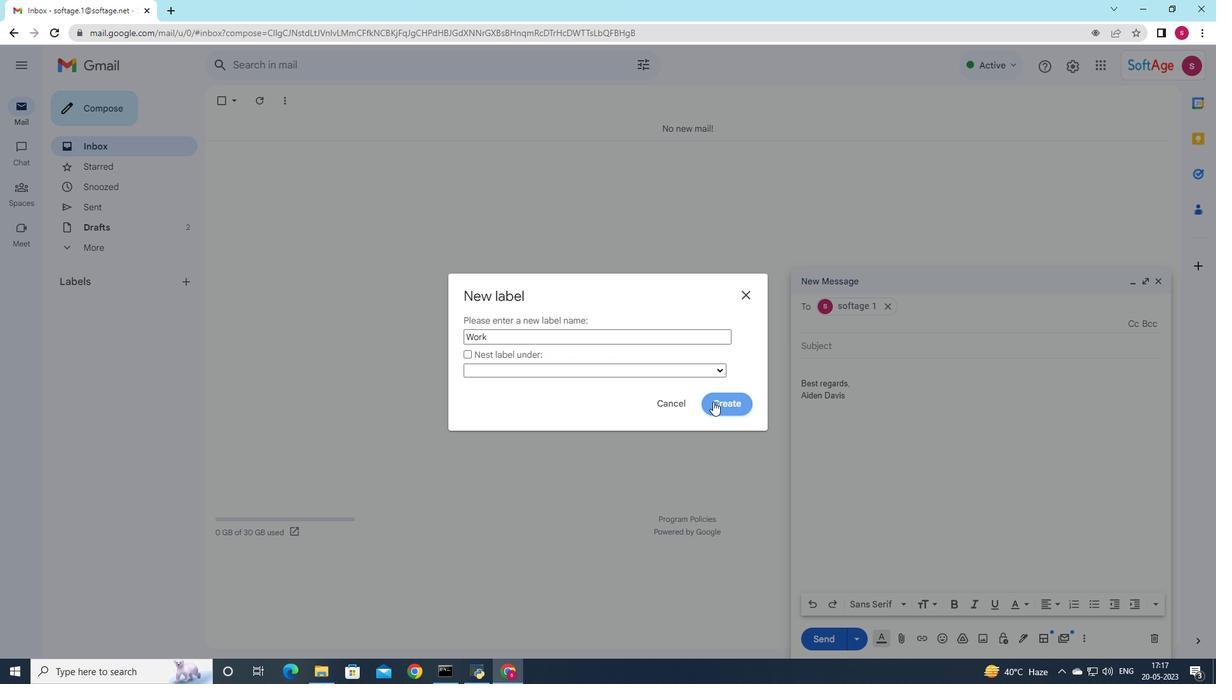 
Action: Mouse moved to (1071, 463)
Screenshot: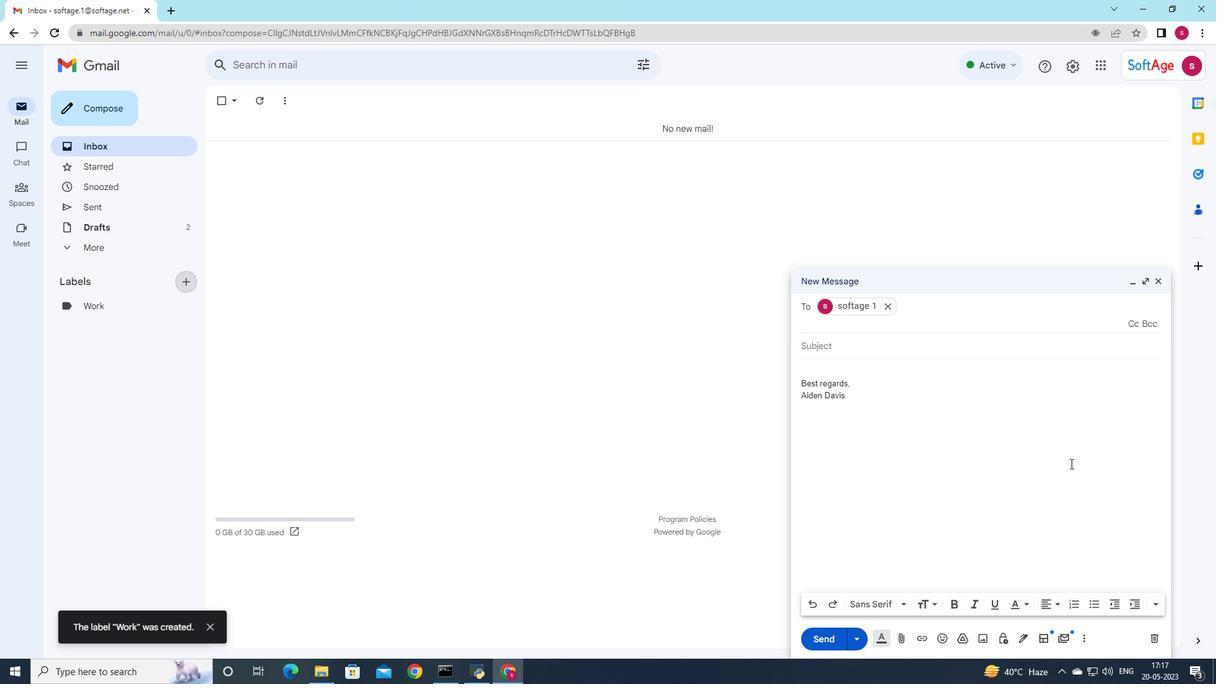 
